 Task: Look for space in Cerdanyola del Vallès, Spain from 22nd June, 2023 to 30th June, 2023 for 2 adults in price range Rs.7000 to Rs.15000. Place can be entire place with 1  bedroom having 1 bed and 1 bathroom. Property type can be house, flat, guest house, hotel. Booking option can be shelf check-in. Required host language is English.
Action: Mouse moved to (286, 151)
Screenshot: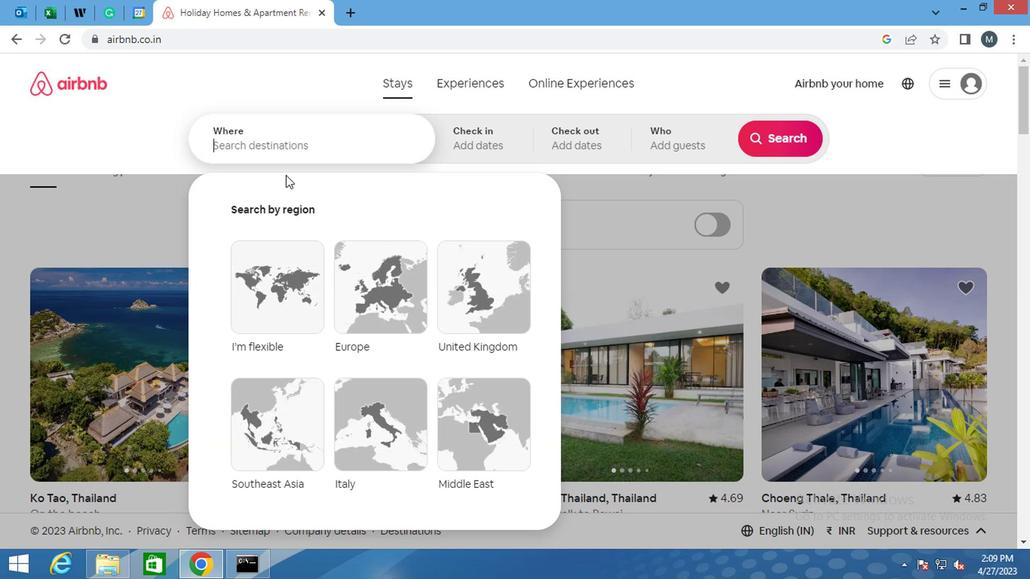 
Action: Mouse pressed left at (286, 151)
Screenshot: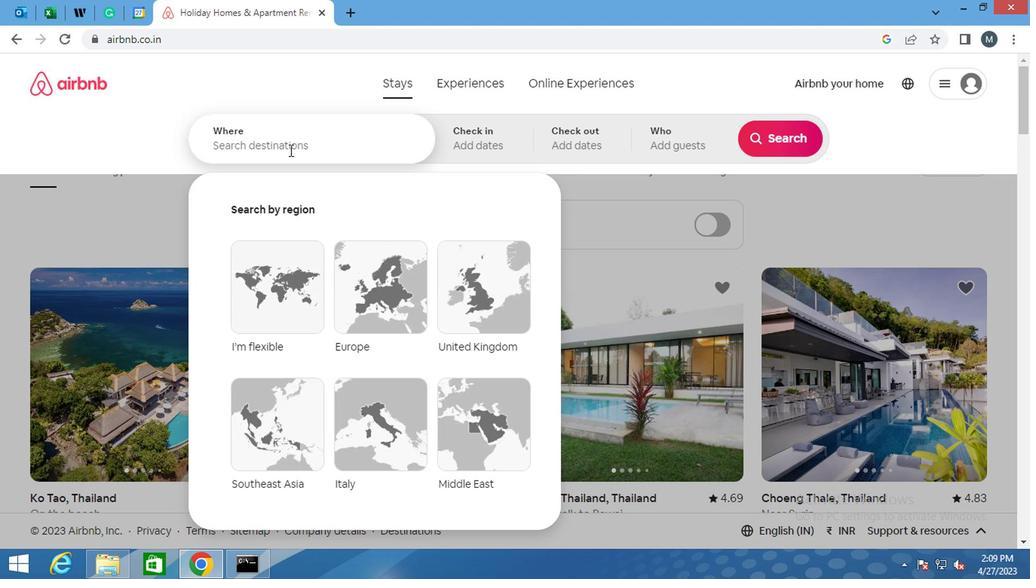
Action: Mouse moved to (286, 151)
Screenshot: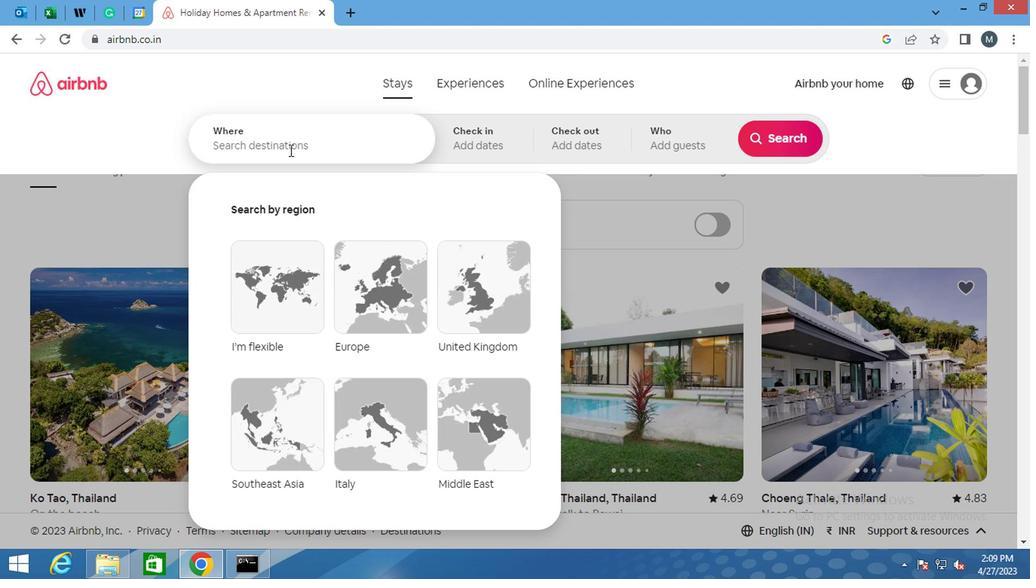 
Action: Key pressed <Key.shift>CARS<Key.backspace>DANYOLA,<Key.space><Key.shift><Key.backspace><Key.backspace><Key.space>DEL
Screenshot: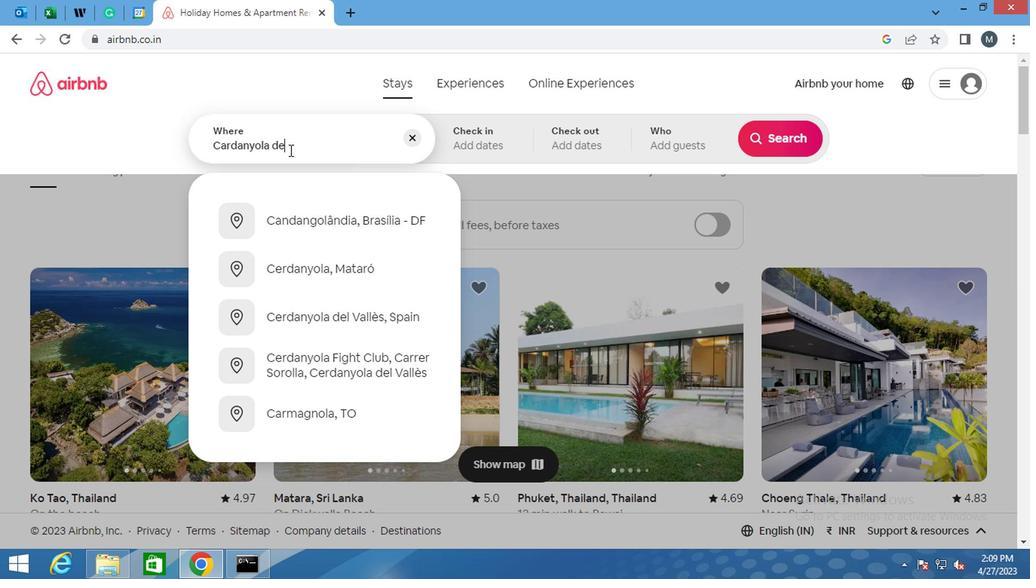 
Action: Mouse moved to (324, 224)
Screenshot: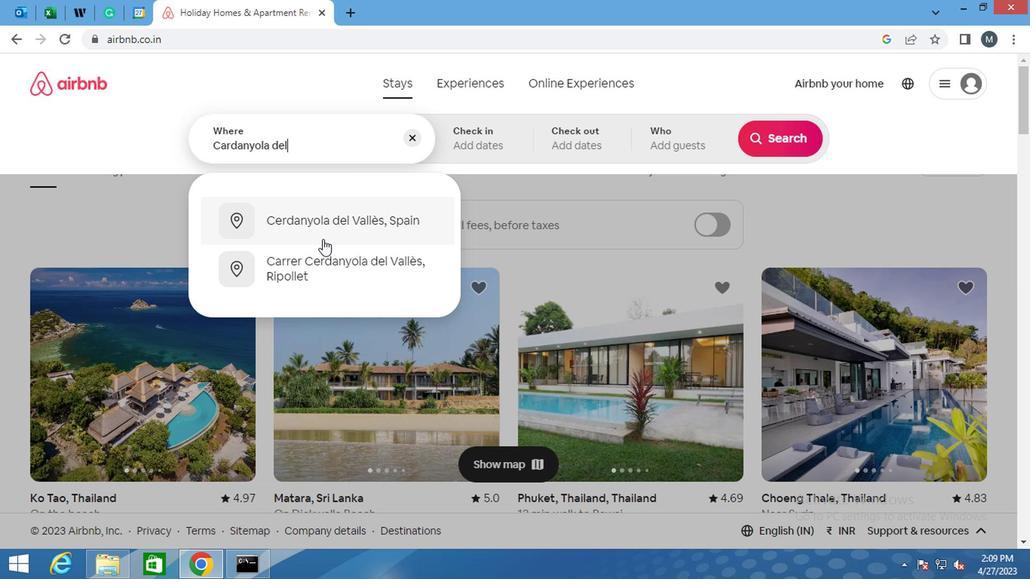 
Action: Mouse pressed left at (324, 224)
Screenshot: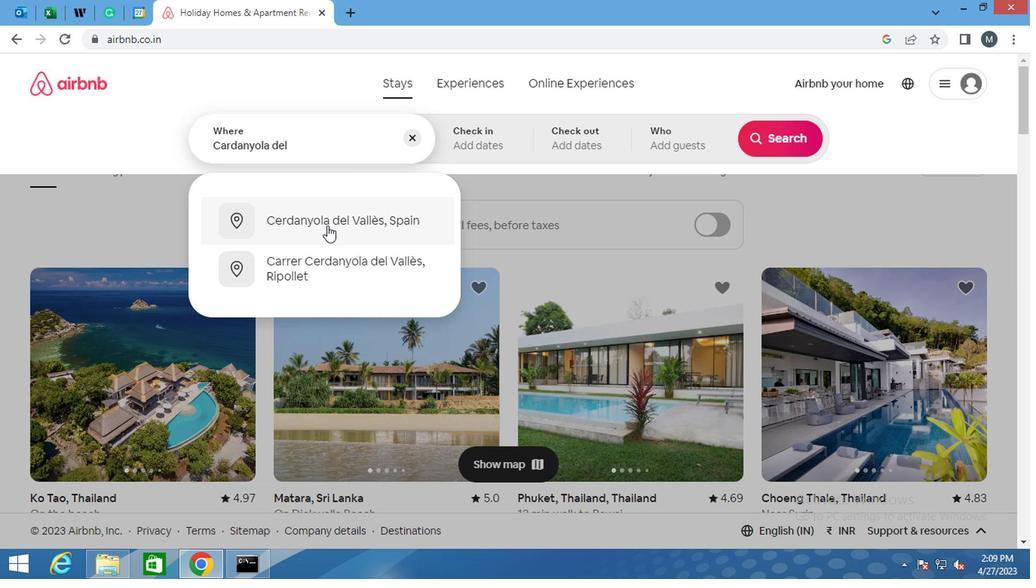 
Action: Mouse moved to (761, 264)
Screenshot: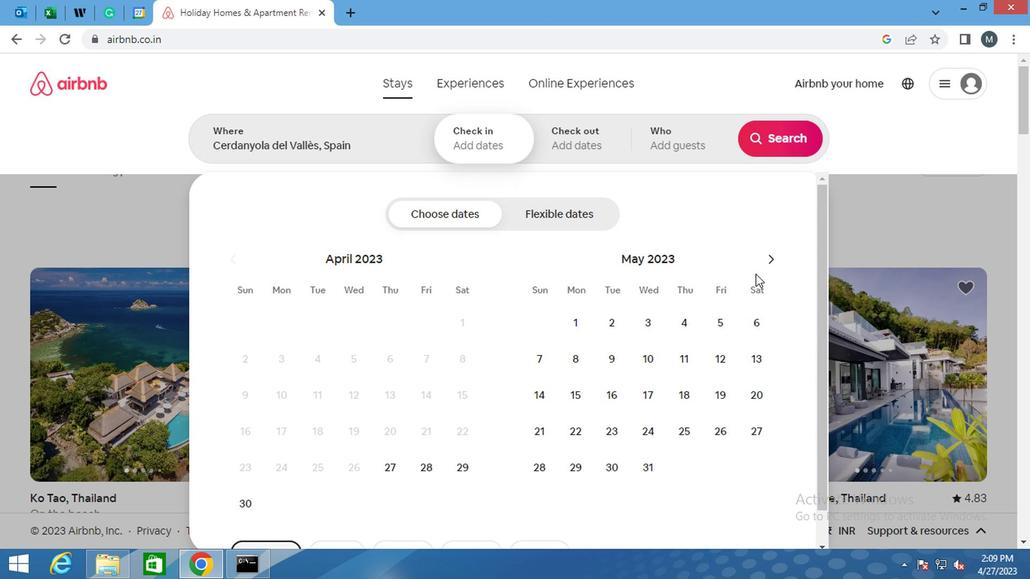 
Action: Mouse pressed left at (761, 264)
Screenshot: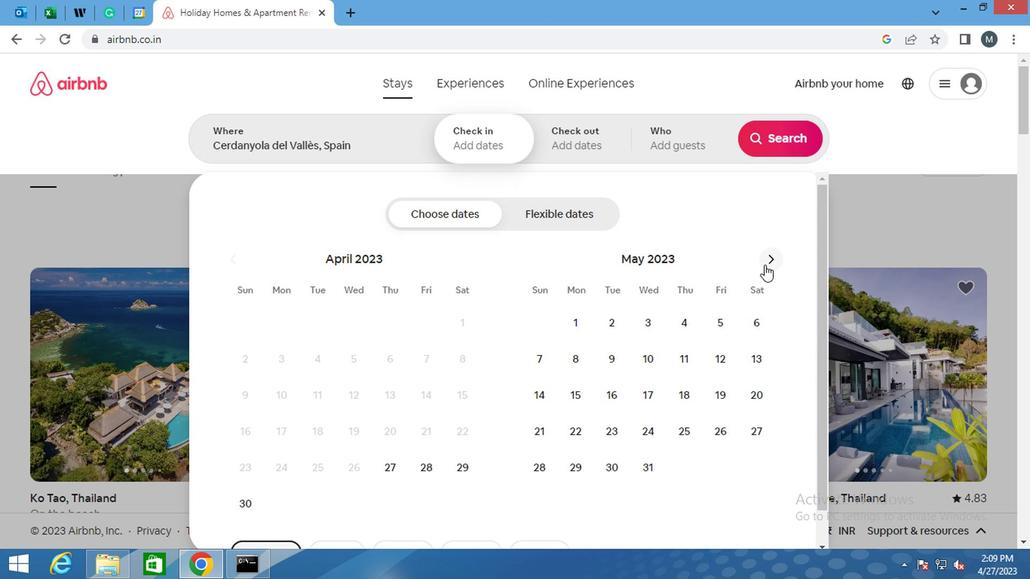 
Action: Mouse pressed left at (761, 264)
Screenshot: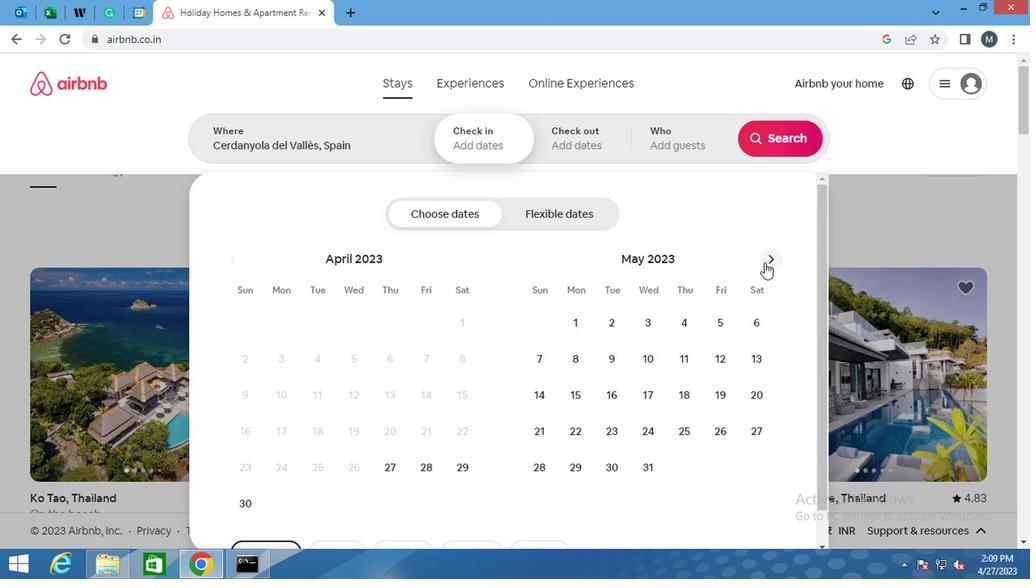 
Action: Mouse pressed right at (761, 264)
Screenshot: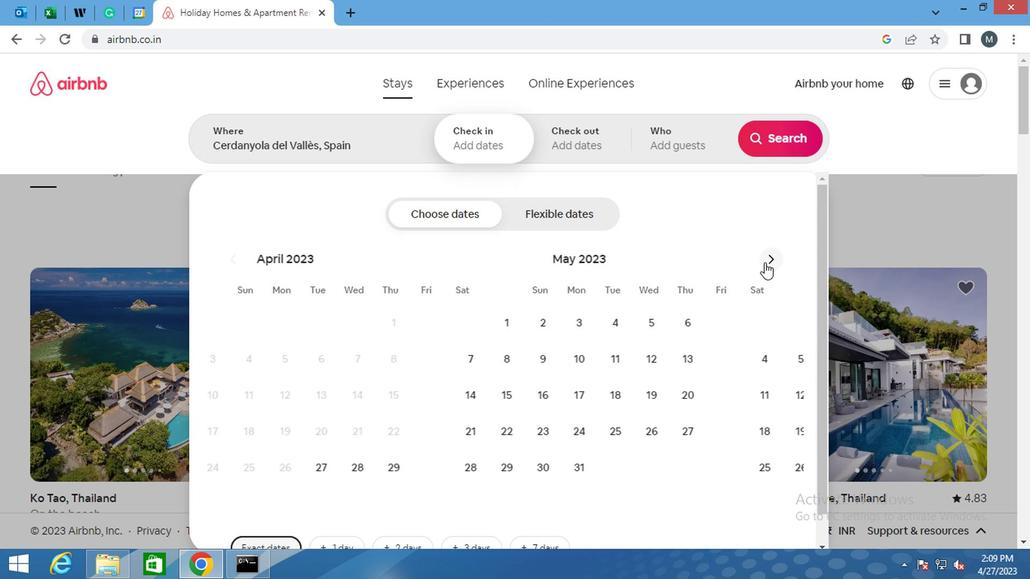 
Action: Mouse moved to (673, 428)
Screenshot: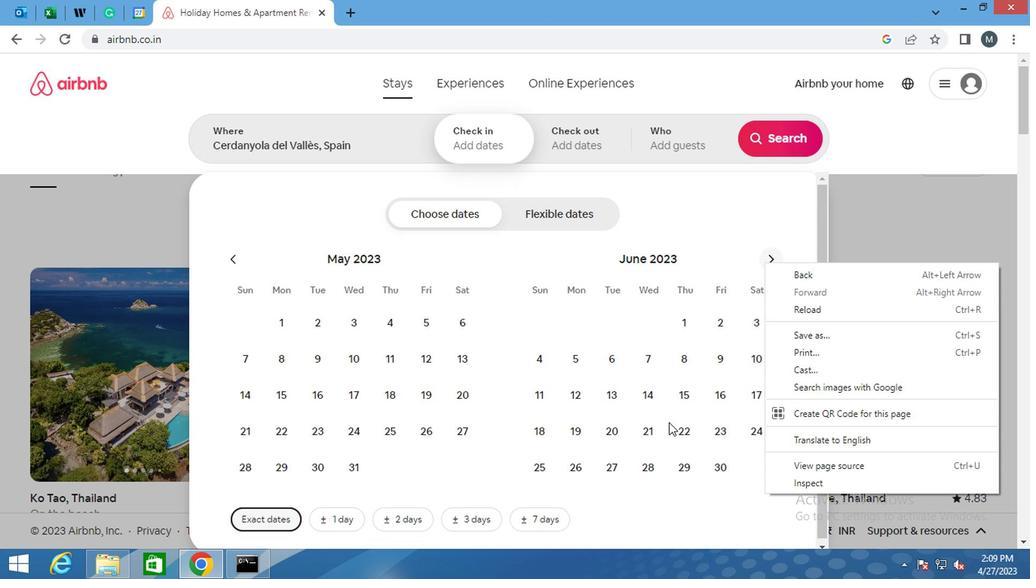 
Action: Mouse pressed left at (673, 428)
Screenshot: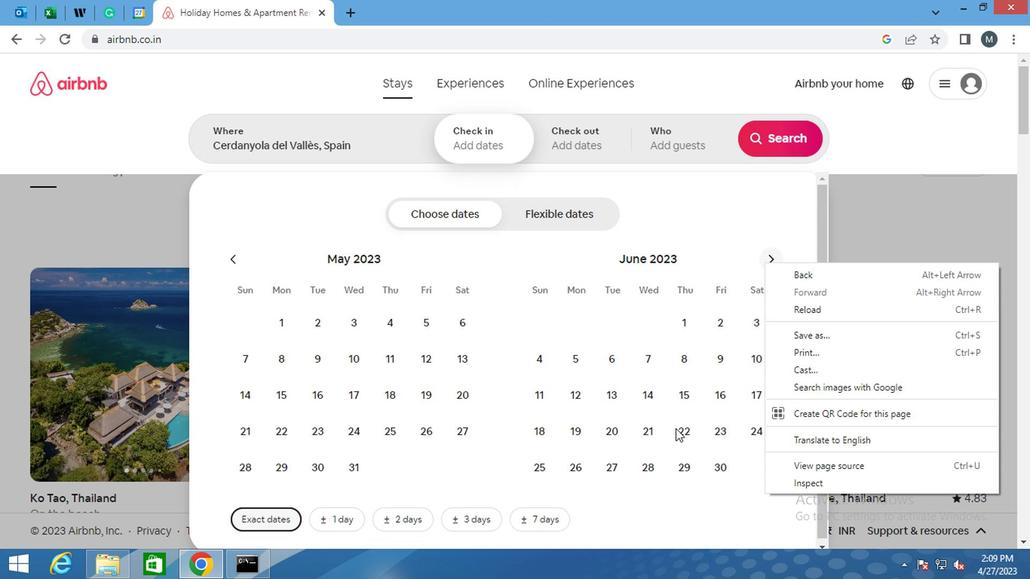 
Action: Mouse moved to (711, 466)
Screenshot: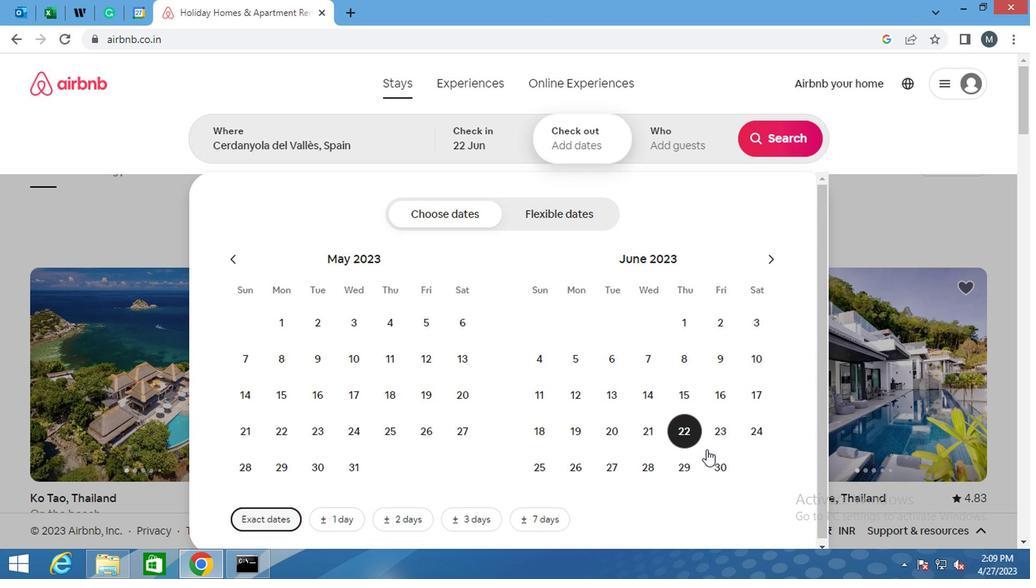 
Action: Mouse pressed left at (711, 466)
Screenshot: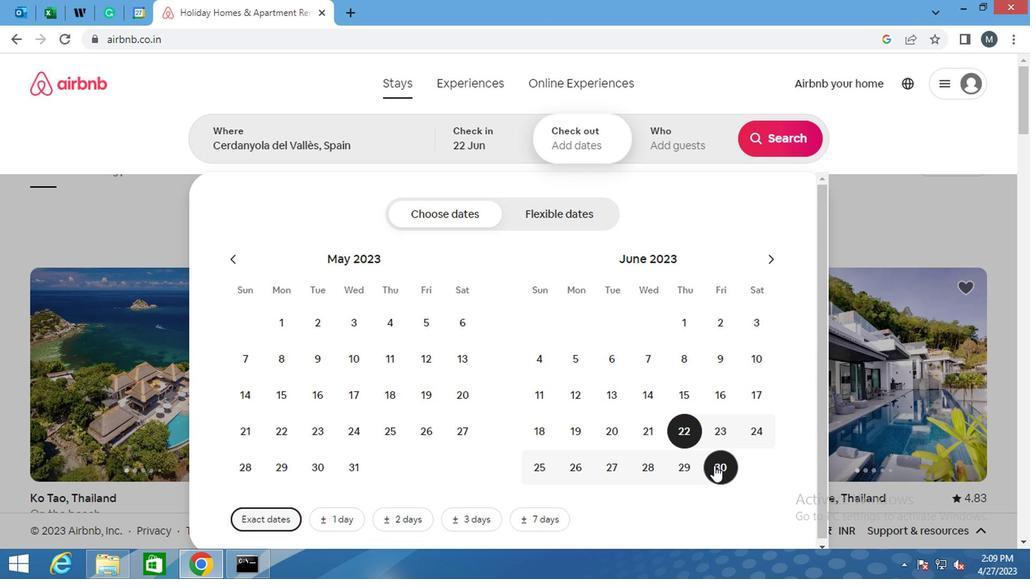 
Action: Mouse moved to (678, 154)
Screenshot: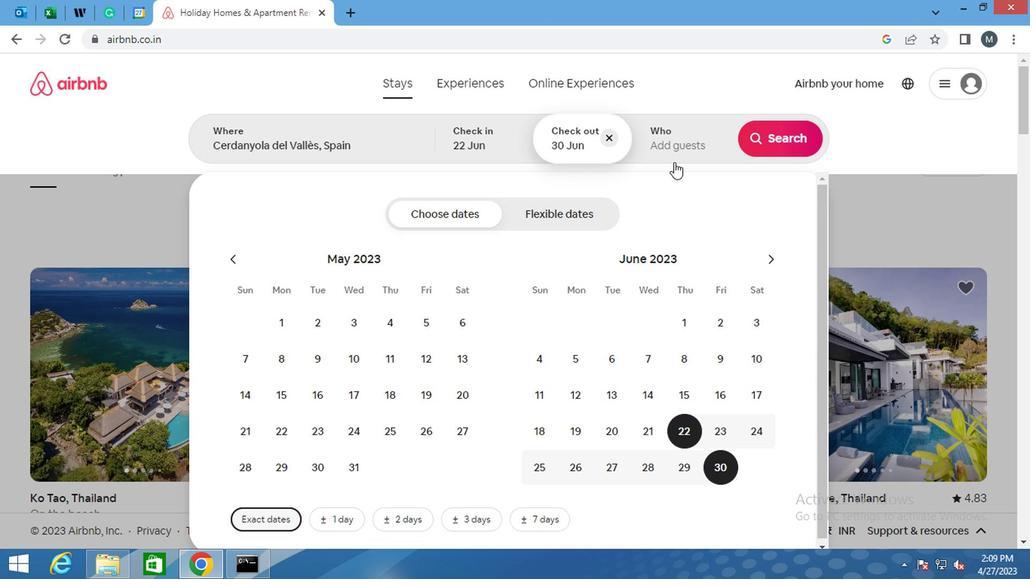 
Action: Mouse pressed left at (678, 154)
Screenshot: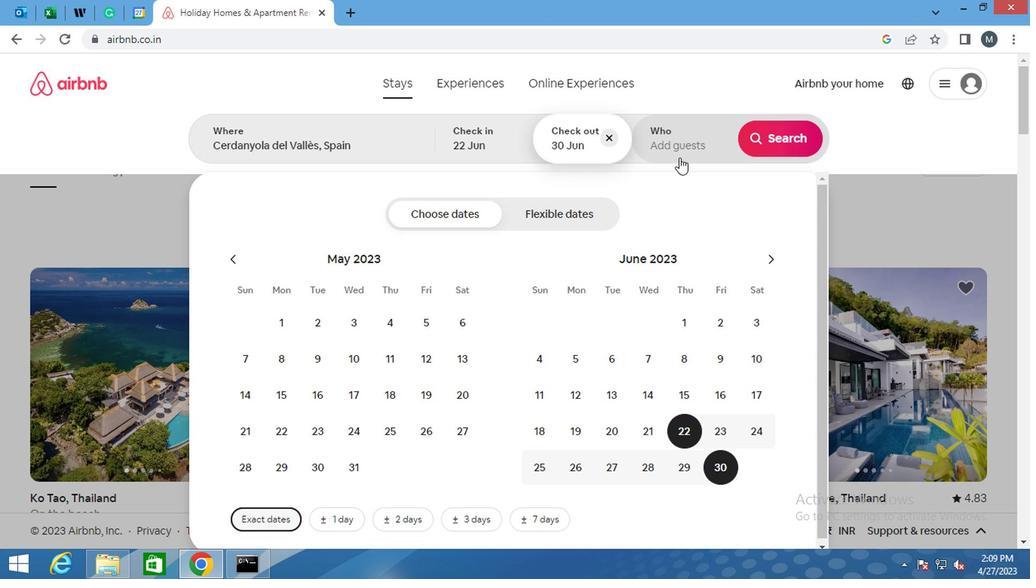 
Action: Mouse moved to (778, 220)
Screenshot: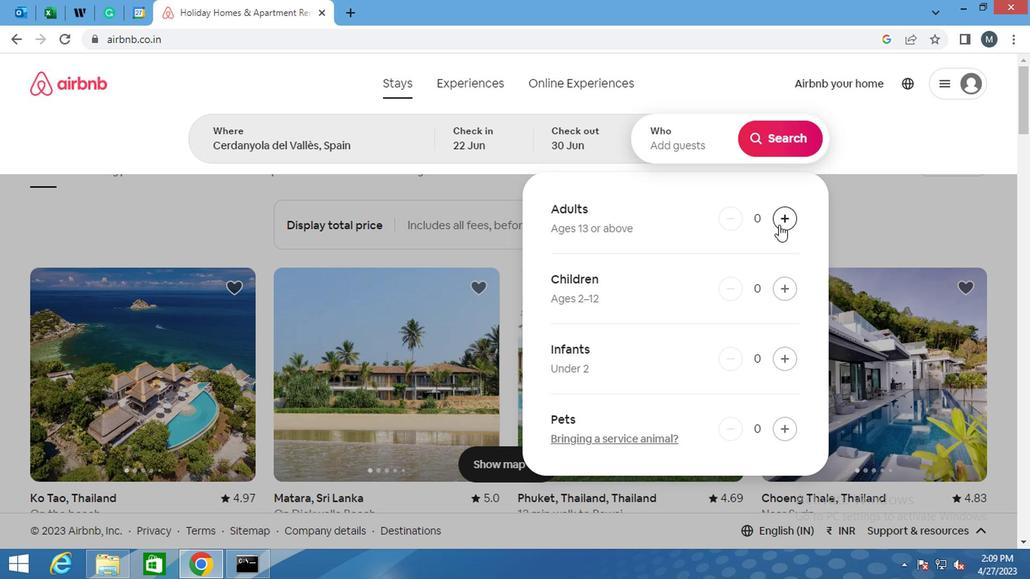 
Action: Mouse pressed left at (778, 220)
Screenshot: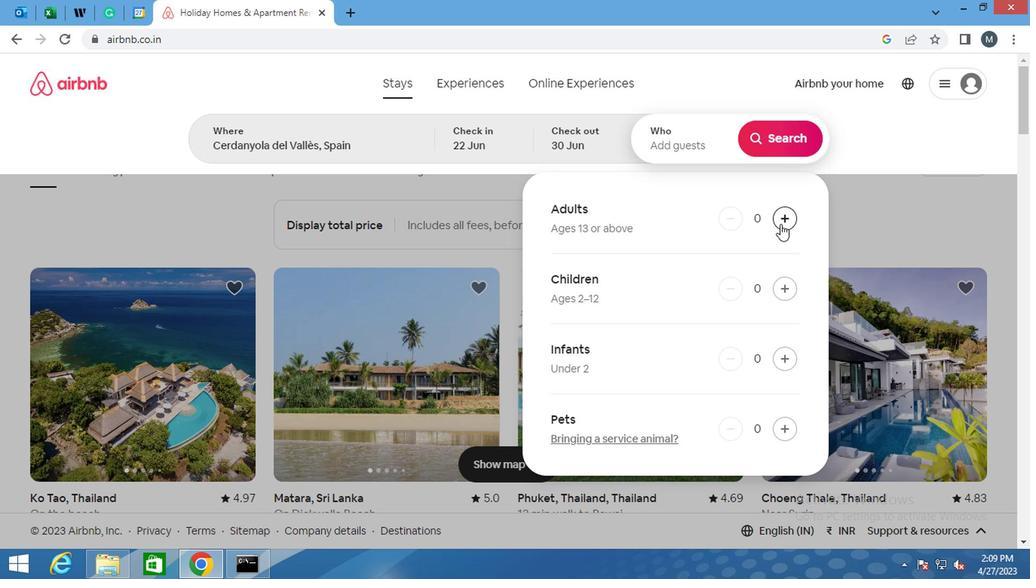 
Action: Mouse moved to (780, 220)
Screenshot: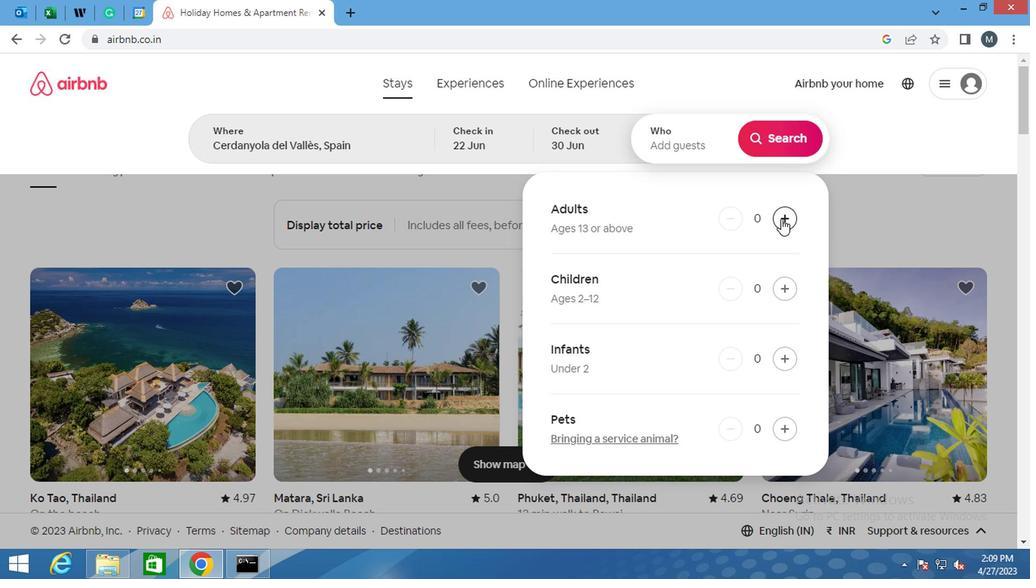
Action: Mouse pressed left at (780, 220)
Screenshot: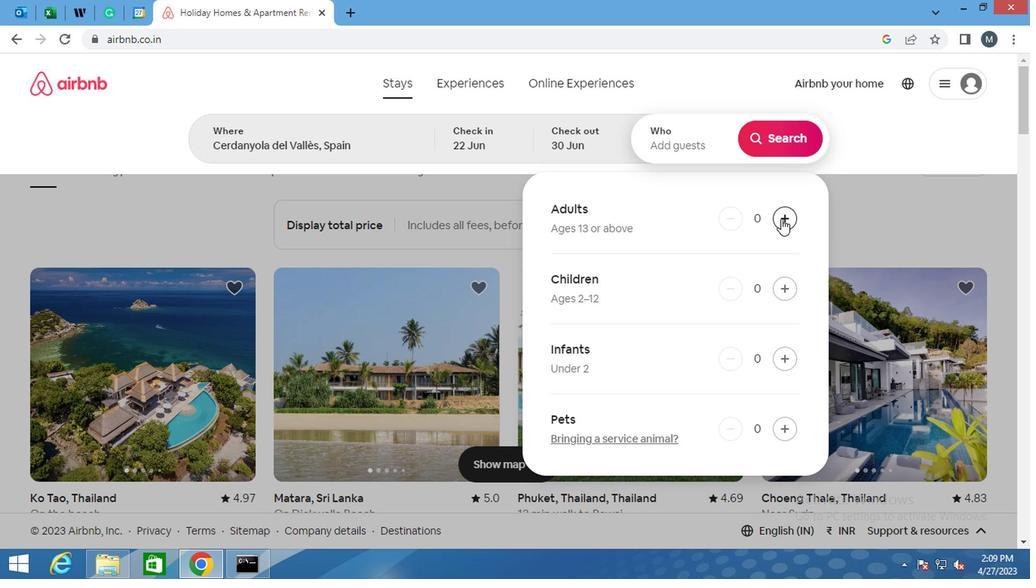 
Action: Mouse moved to (777, 148)
Screenshot: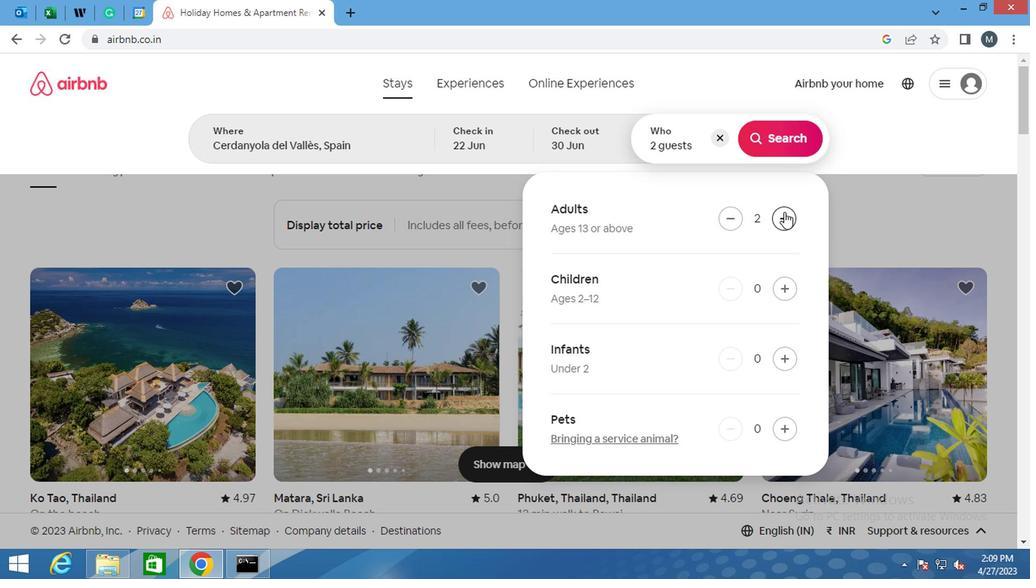 
Action: Mouse pressed left at (777, 148)
Screenshot: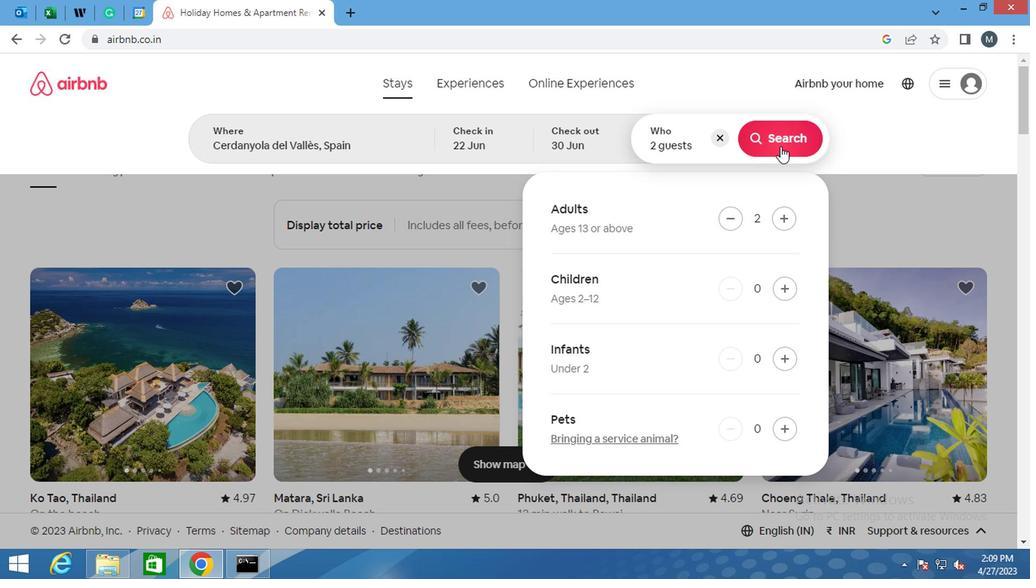 
Action: Mouse moved to (951, 148)
Screenshot: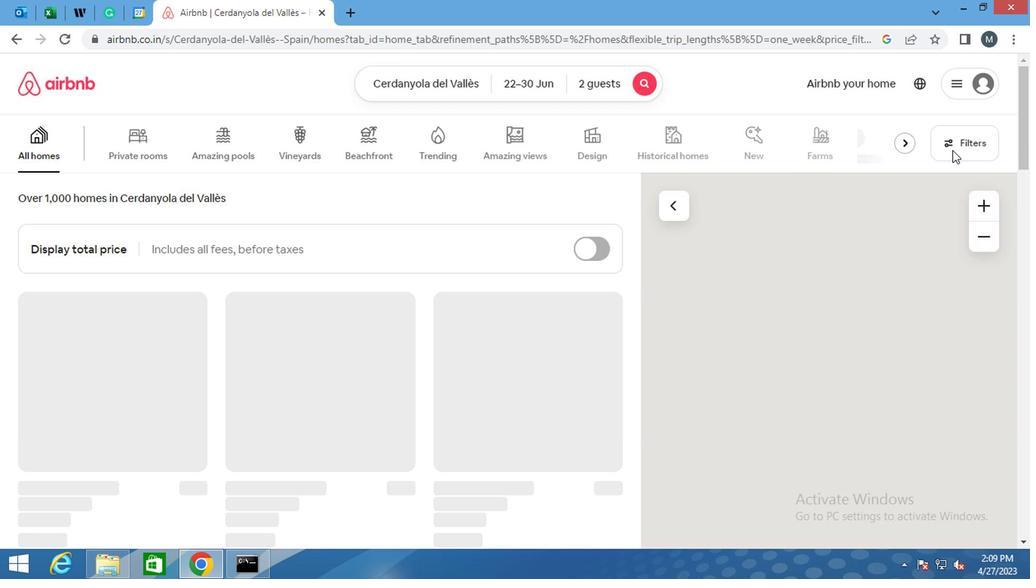 
Action: Mouse pressed left at (951, 148)
Screenshot: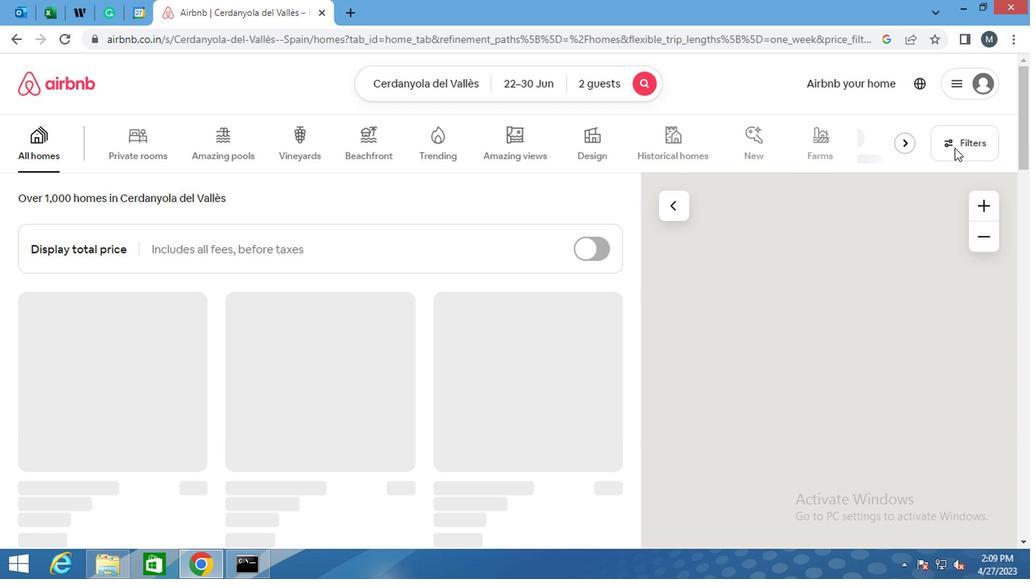 
Action: Mouse moved to (404, 345)
Screenshot: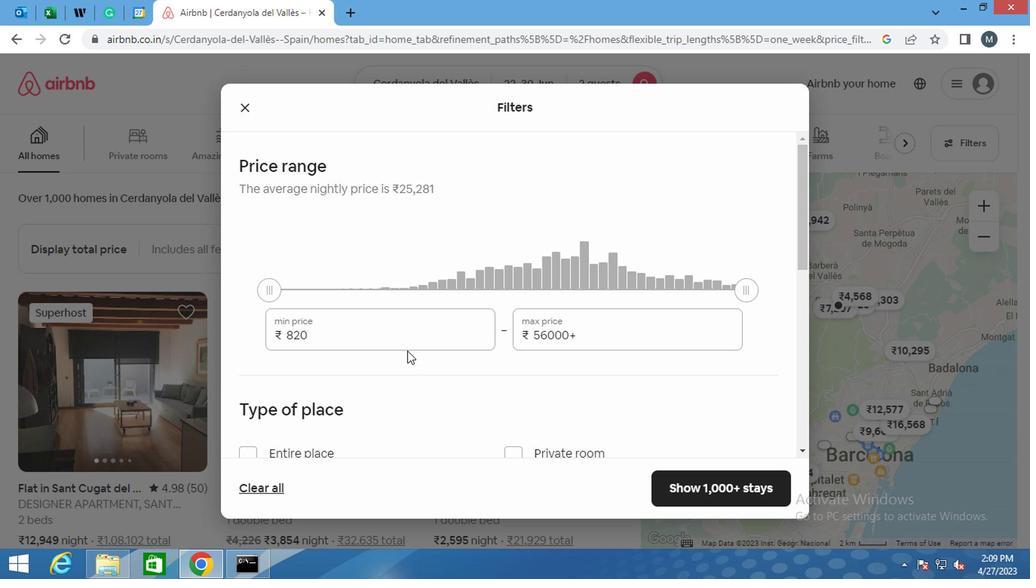 
Action: Mouse pressed left at (404, 345)
Screenshot: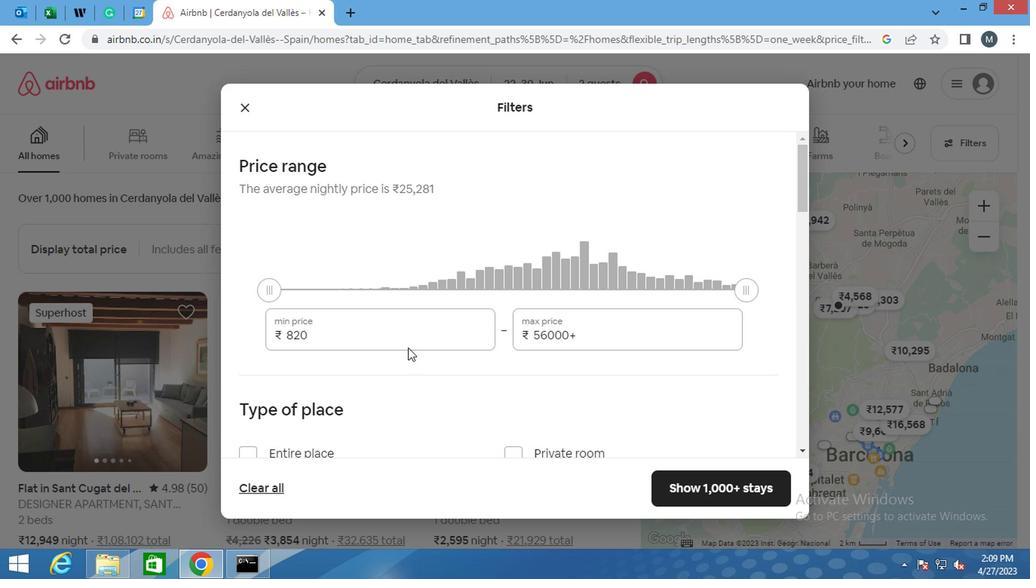 
Action: Key pressed <Key.backspace><Key.backspace><Key.backspace>7000
Screenshot: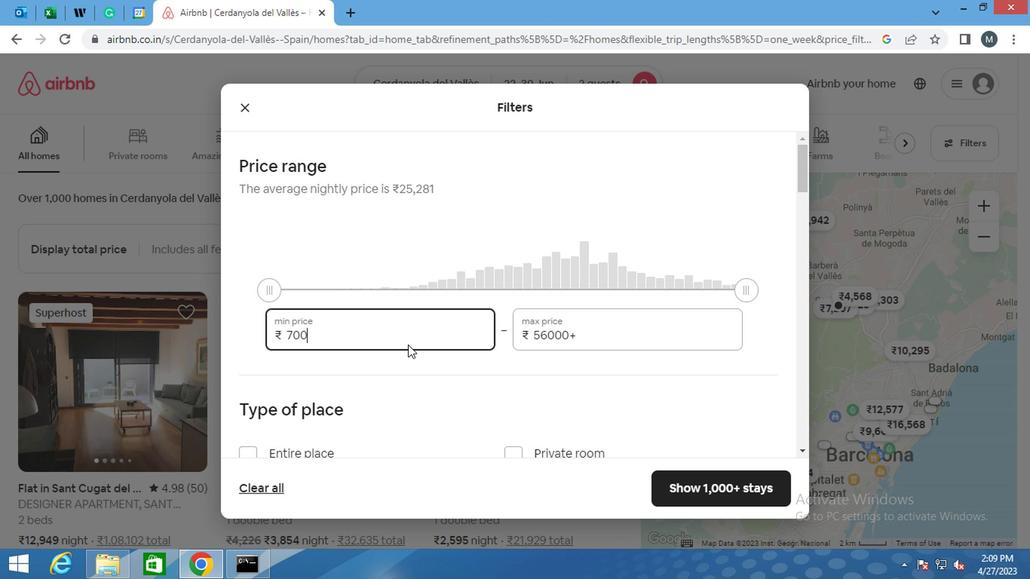 
Action: Mouse moved to (582, 332)
Screenshot: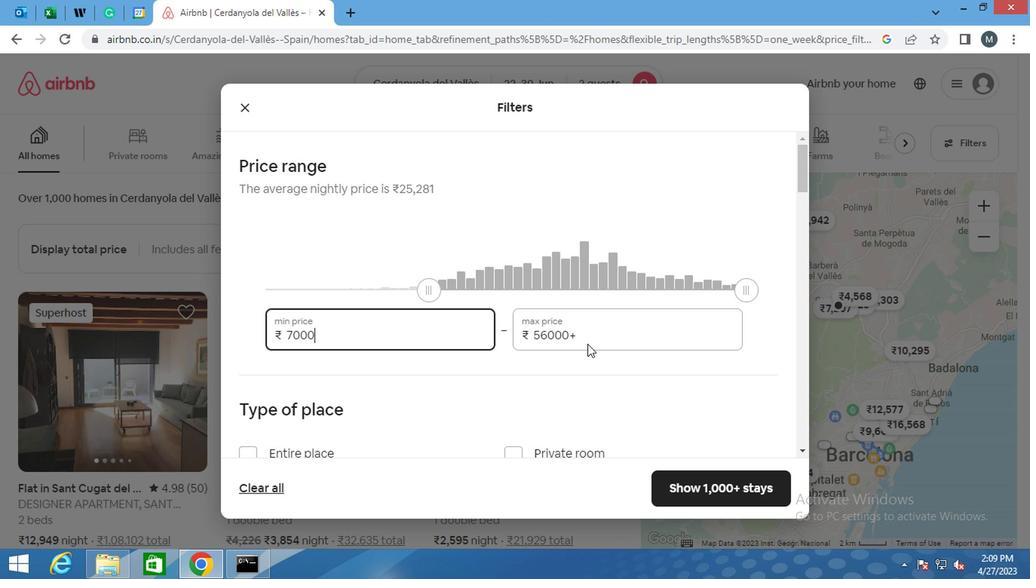 
Action: Mouse pressed left at (582, 332)
Screenshot: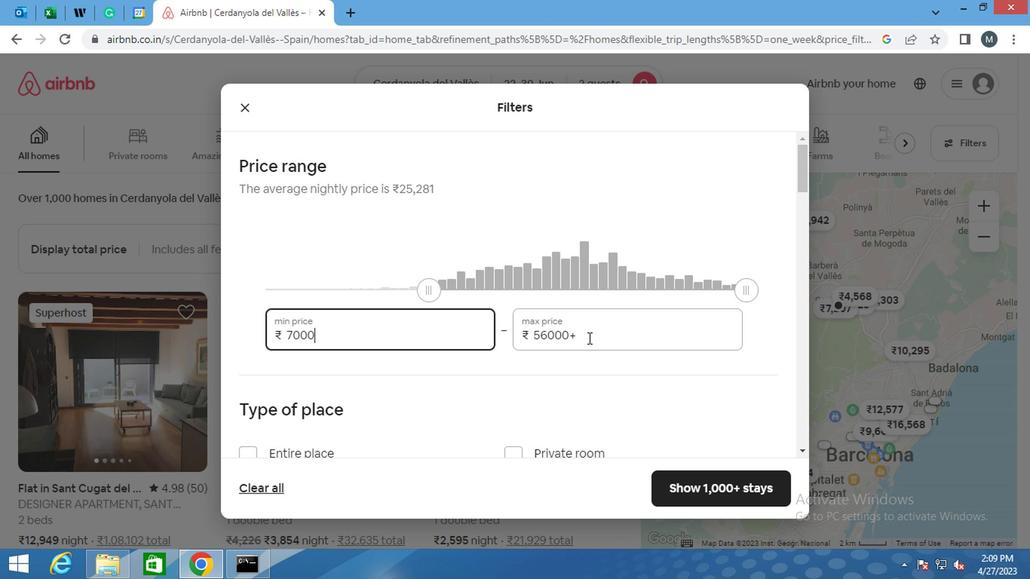 
Action: Key pressed <Key.backspace><Key.backspace><Key.backspace><Key.backspace><Key.backspace><Key.backspace><Key.backspace><Key.backspace><Key.backspace><Key.backspace><Key.backspace><Key.backspace><Key.backspace><Key.backspace><Key.backspace><Key.backspace><Key.backspace><Key.backspace>15000
Screenshot: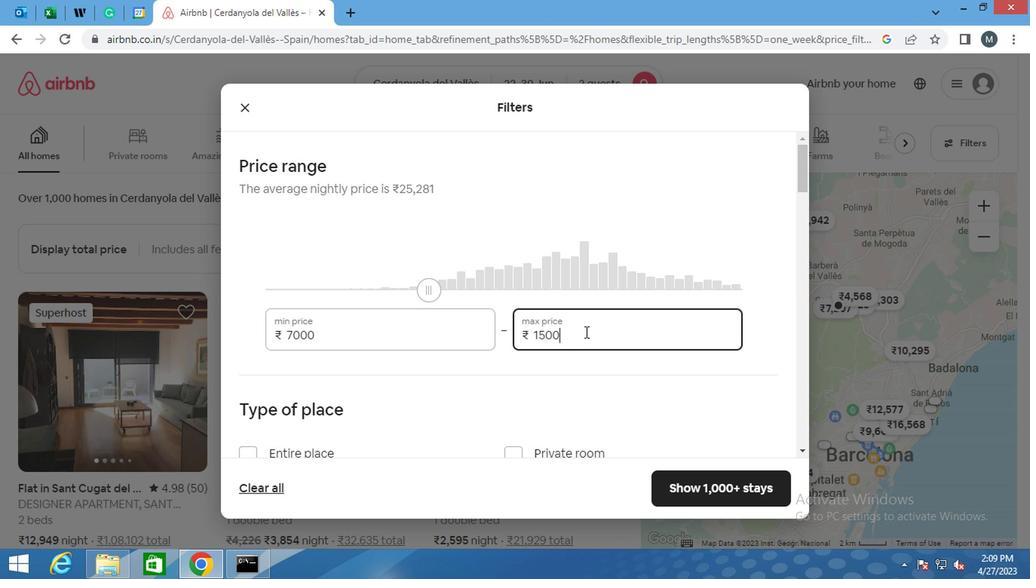 
Action: Mouse moved to (454, 326)
Screenshot: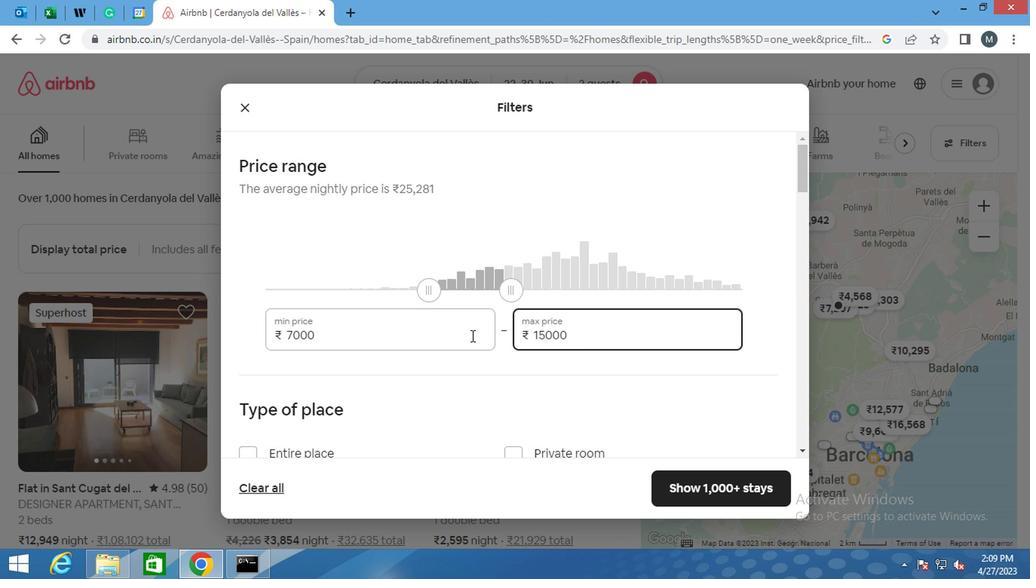 
Action: Mouse scrolled (454, 325) with delta (0, -1)
Screenshot: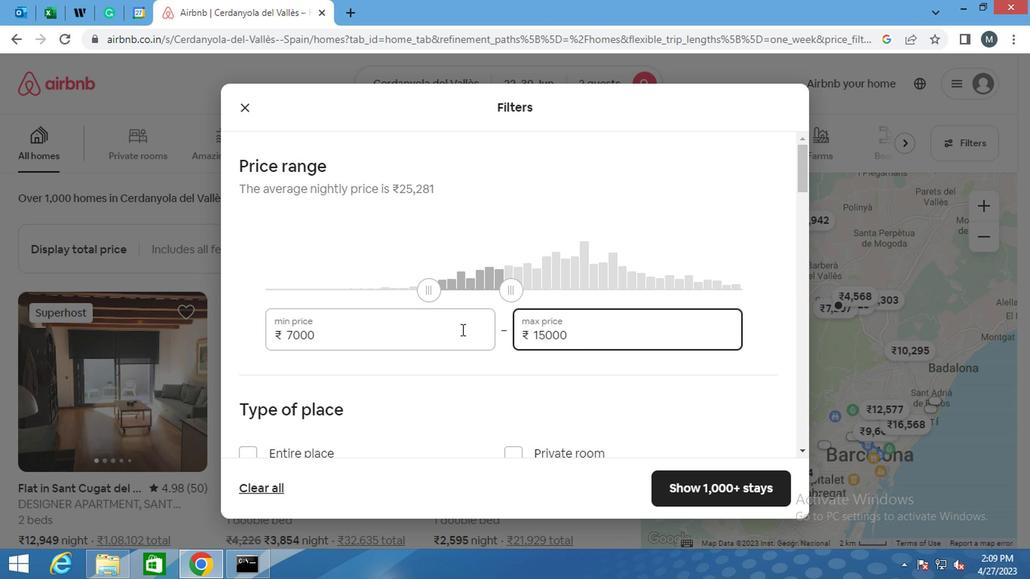 
Action: Mouse moved to (453, 325)
Screenshot: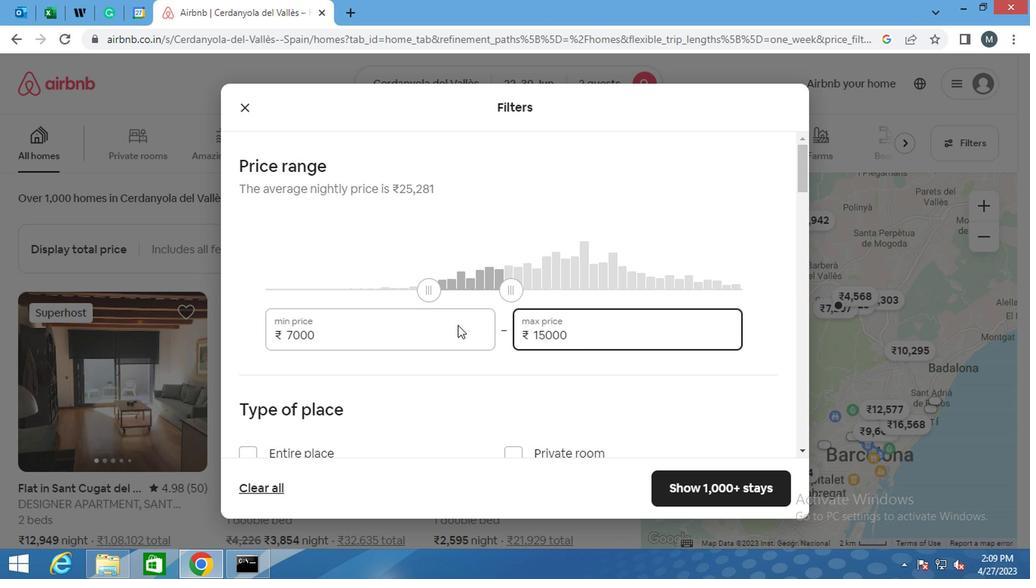 
Action: Mouse scrolled (453, 324) with delta (0, 0)
Screenshot: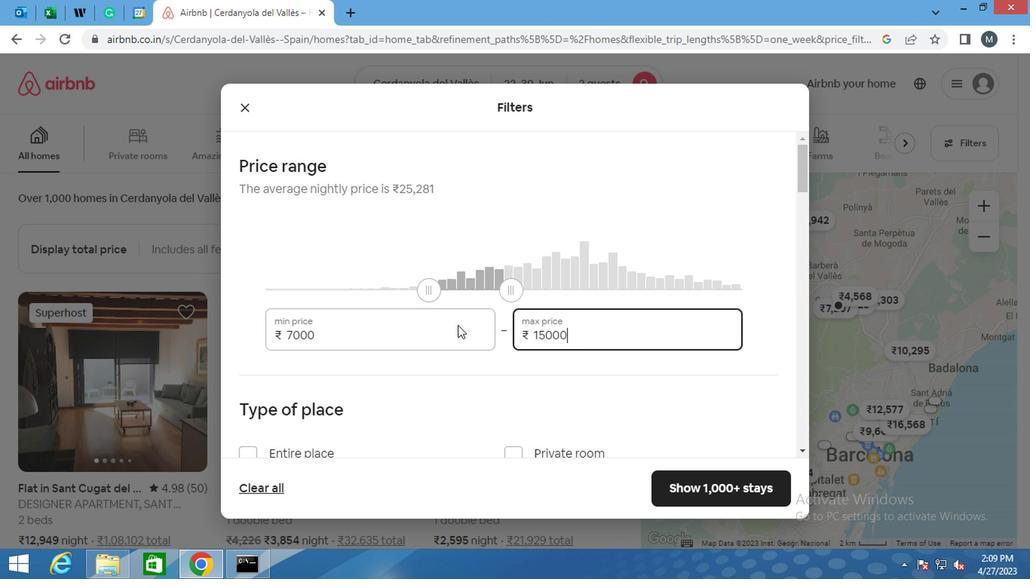 
Action: Mouse moved to (437, 323)
Screenshot: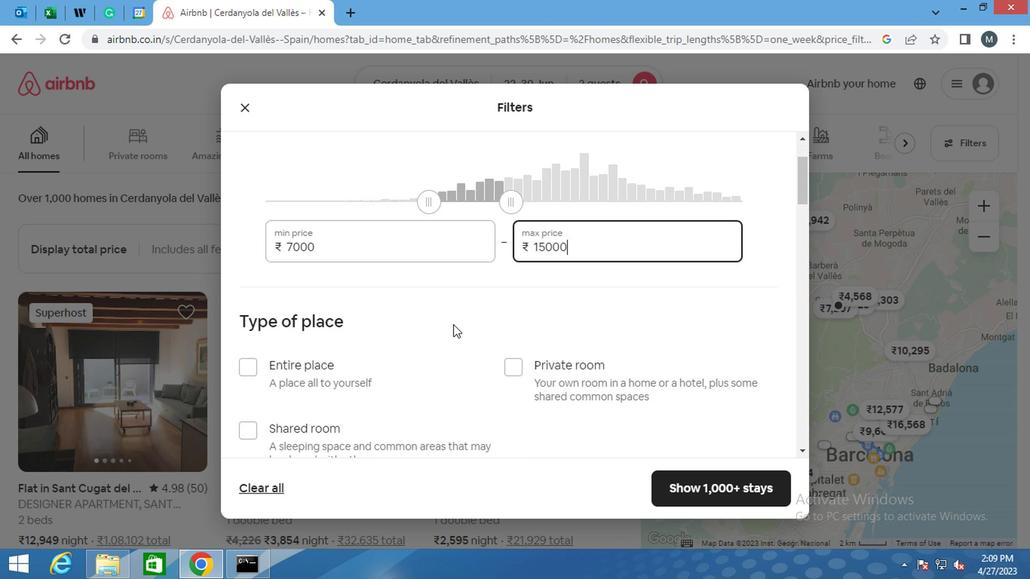 
Action: Mouse scrolled (437, 323) with delta (0, 0)
Screenshot: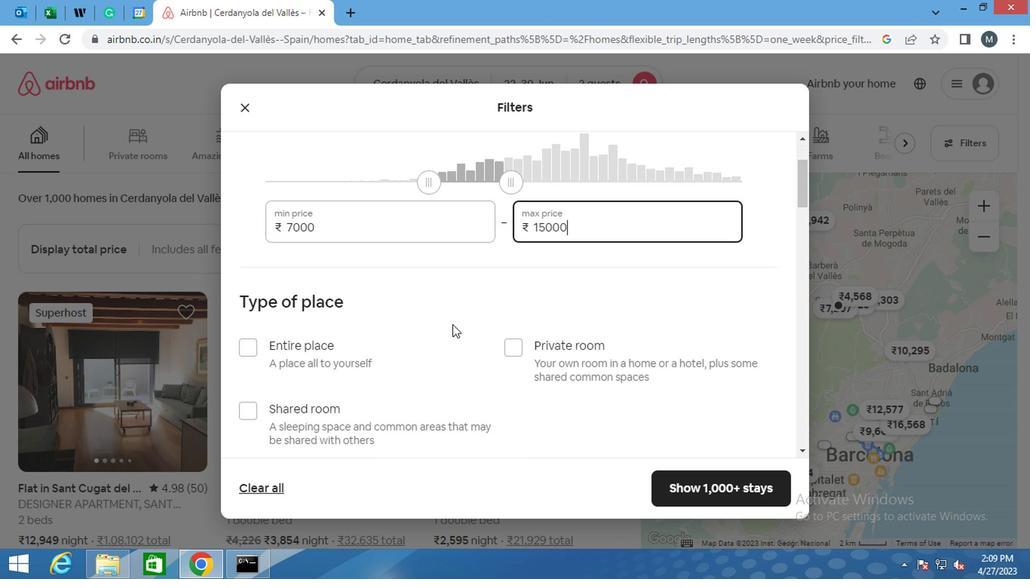 
Action: Mouse moved to (244, 219)
Screenshot: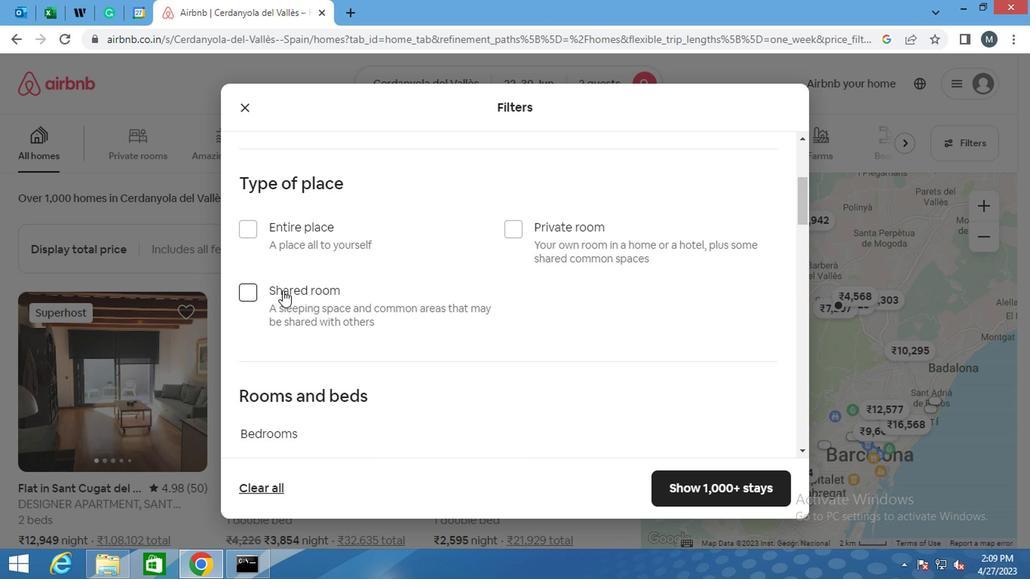 
Action: Mouse pressed left at (244, 219)
Screenshot: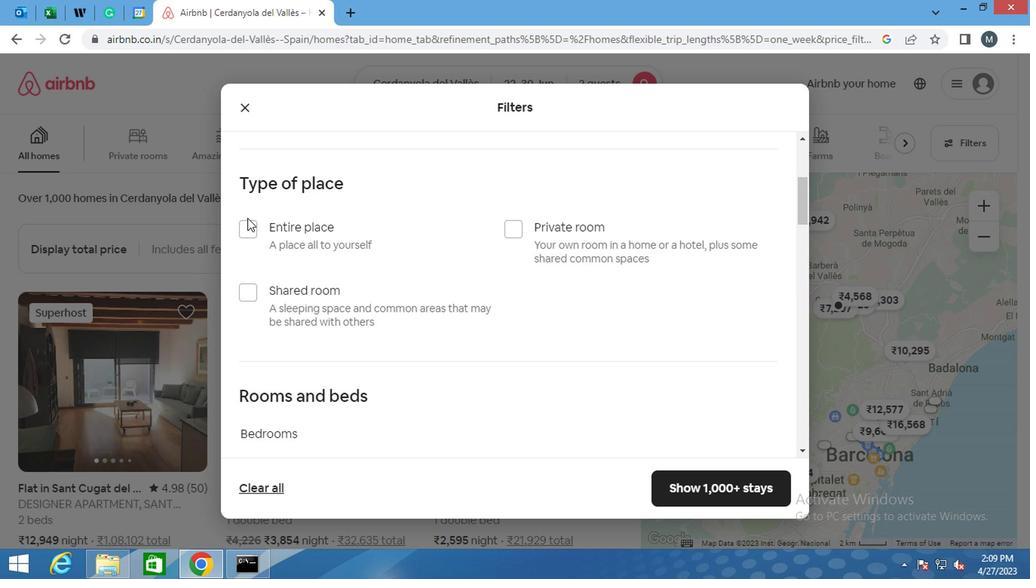 
Action: Mouse moved to (244, 225)
Screenshot: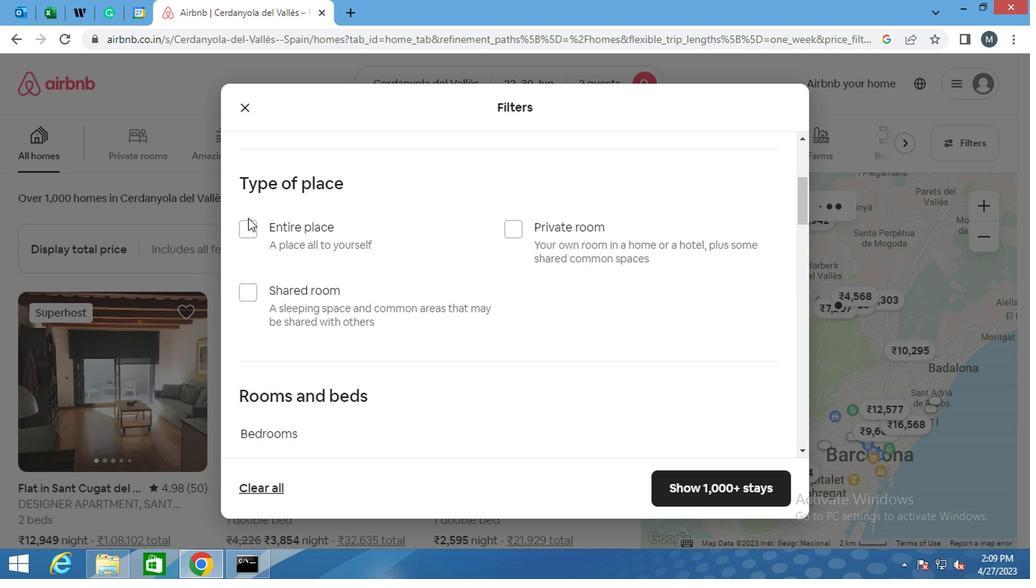 
Action: Mouse pressed left at (244, 225)
Screenshot: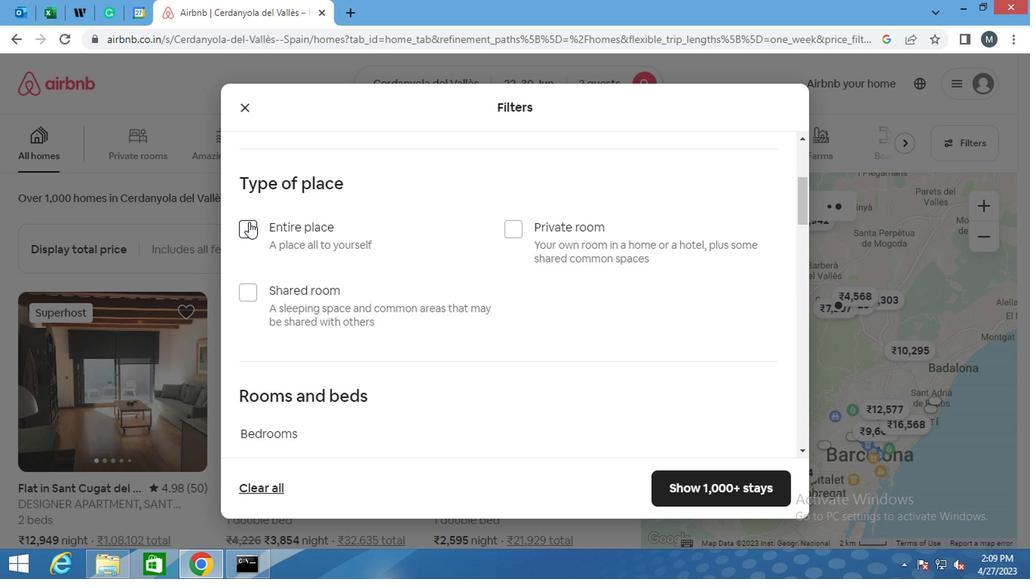 
Action: Mouse moved to (280, 219)
Screenshot: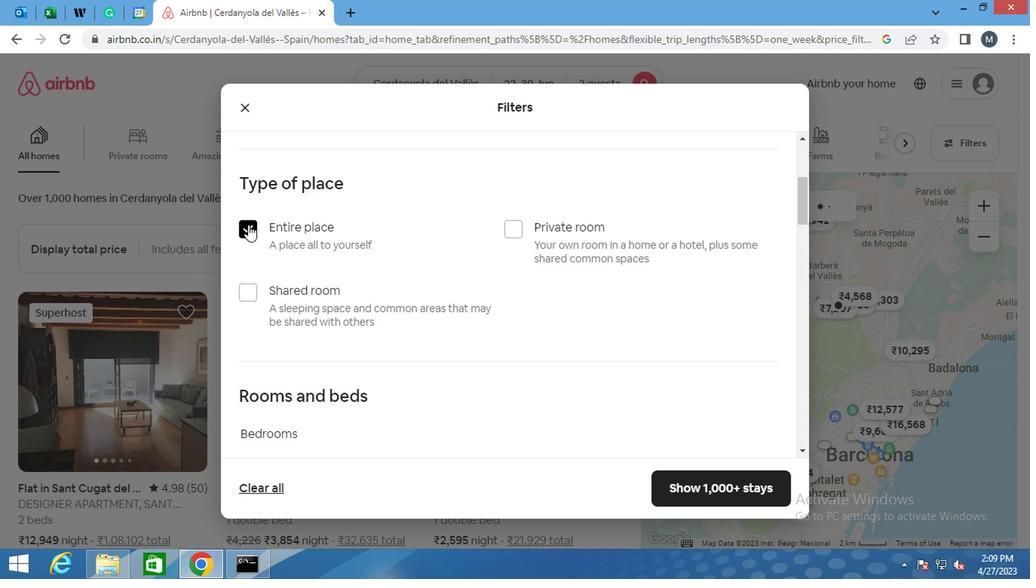 
Action: Mouse scrolled (280, 219) with delta (0, 0)
Screenshot: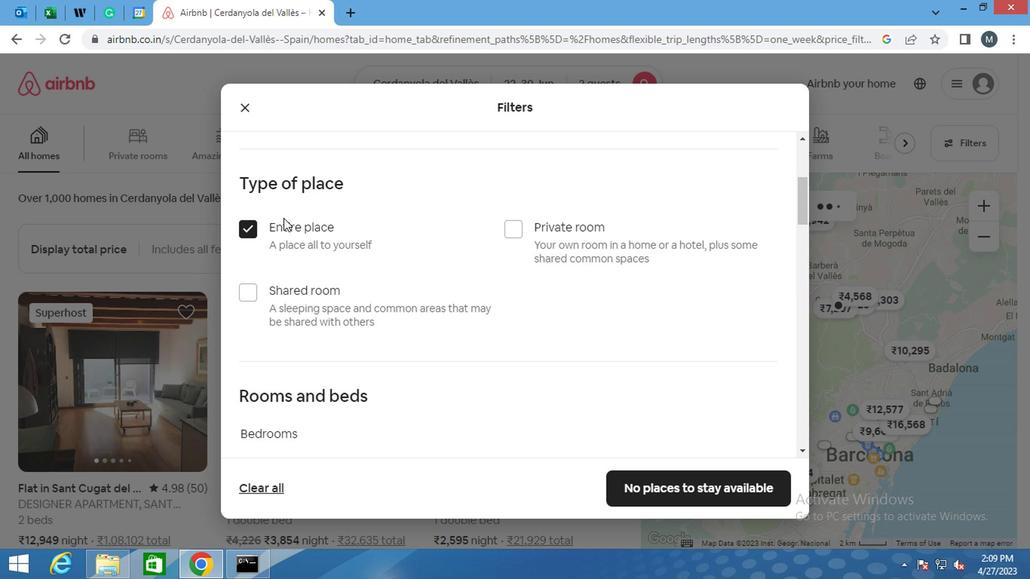 
Action: Mouse moved to (280, 219)
Screenshot: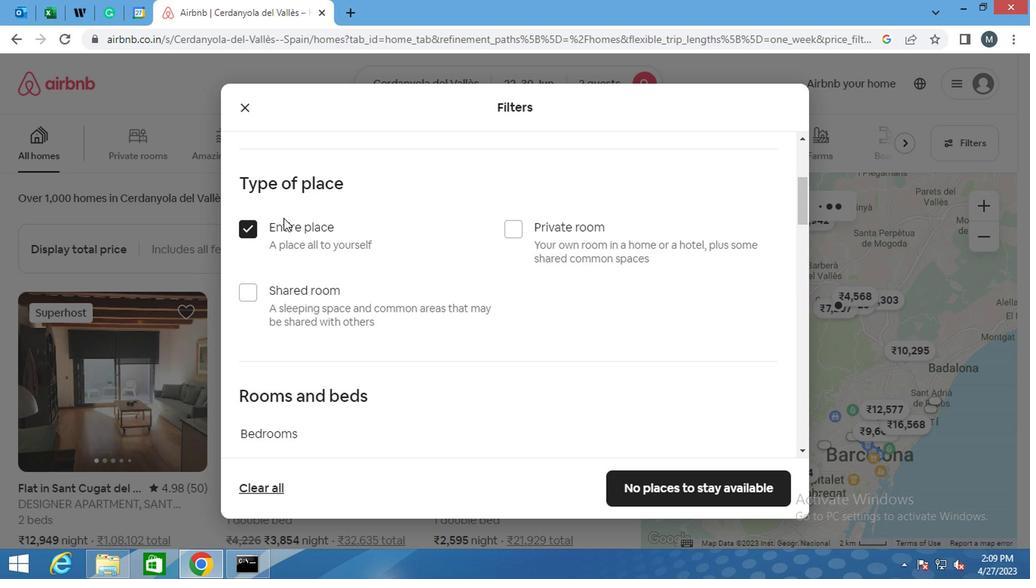 
Action: Mouse scrolled (280, 219) with delta (0, 0)
Screenshot: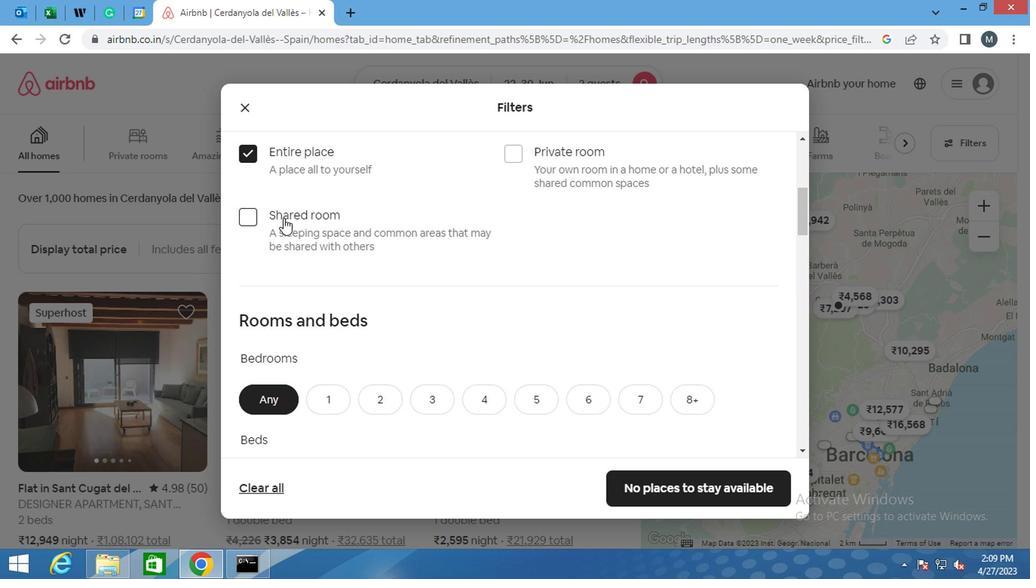 
Action: Mouse scrolled (280, 219) with delta (0, 0)
Screenshot: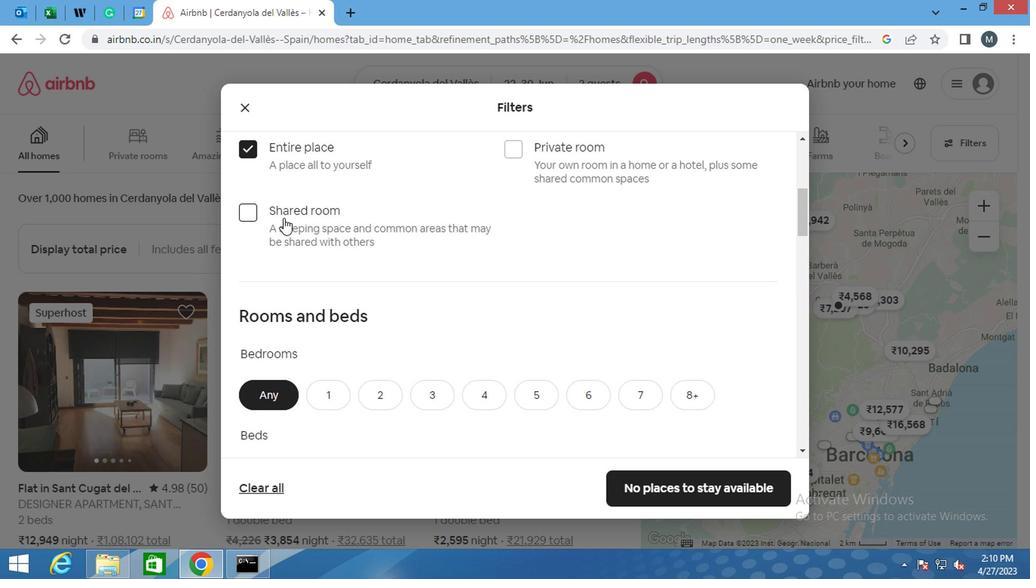 
Action: Mouse moved to (280, 220)
Screenshot: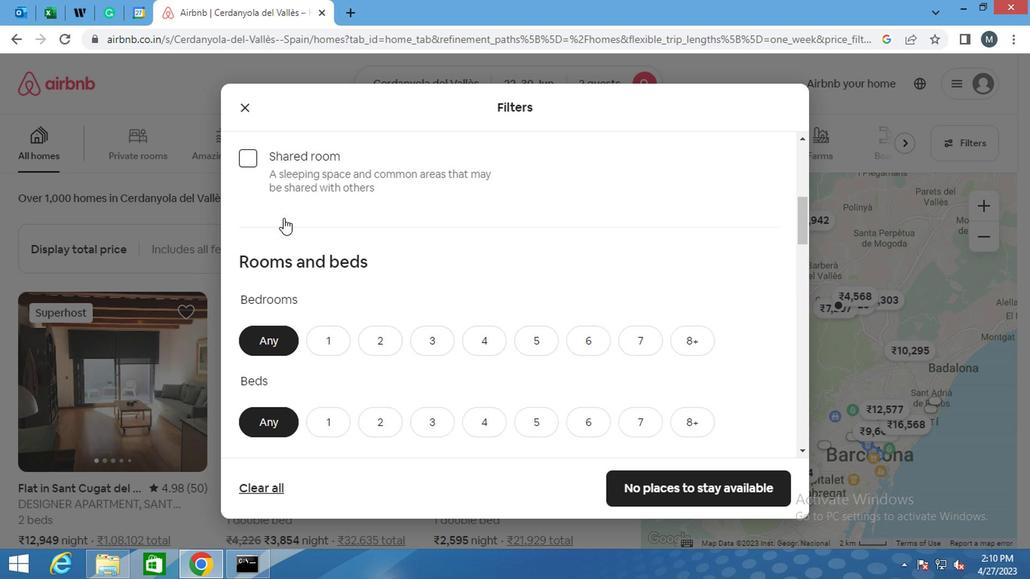 
Action: Mouse scrolled (280, 219) with delta (0, 0)
Screenshot: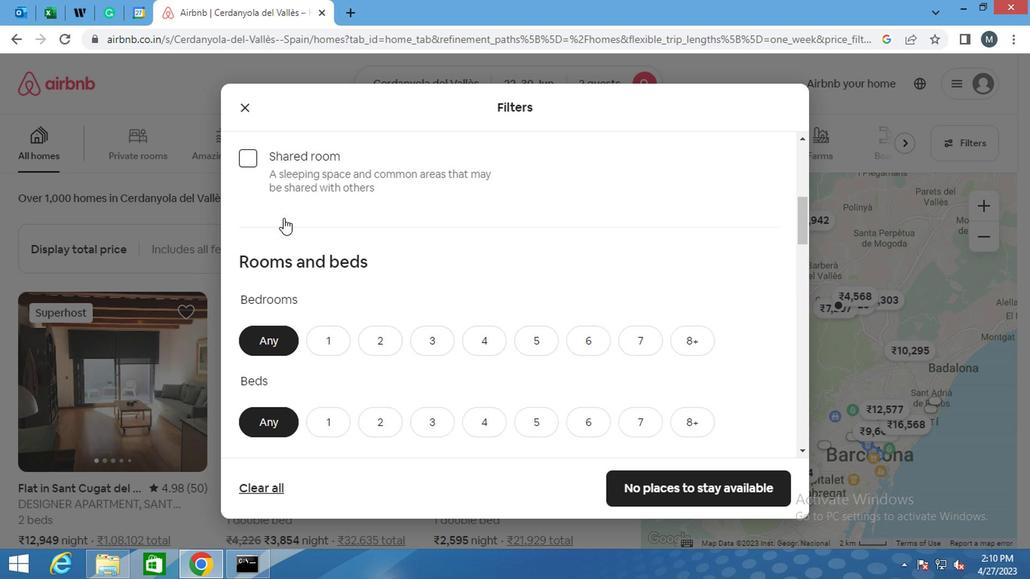 
Action: Mouse moved to (331, 176)
Screenshot: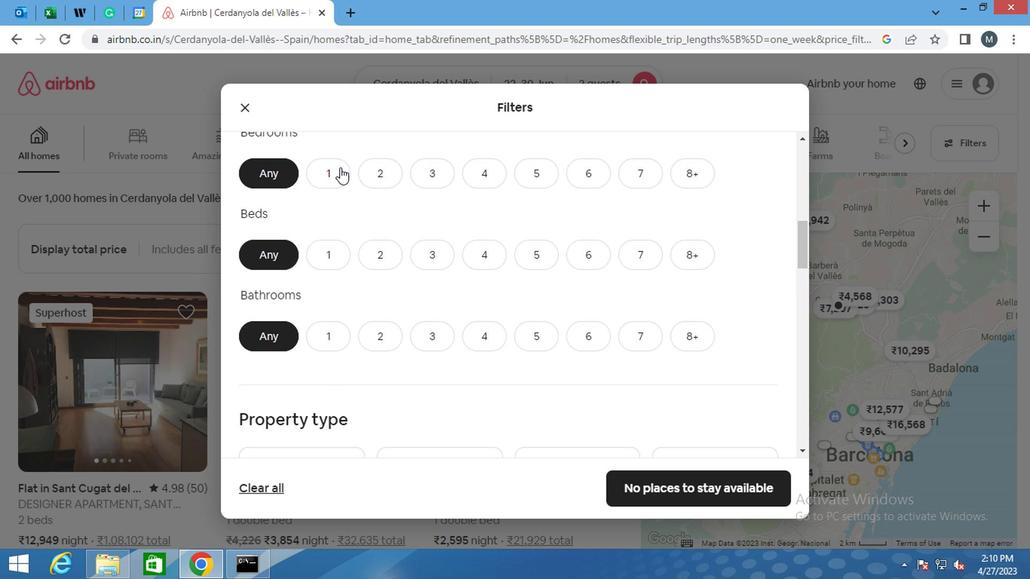 
Action: Mouse pressed left at (331, 176)
Screenshot: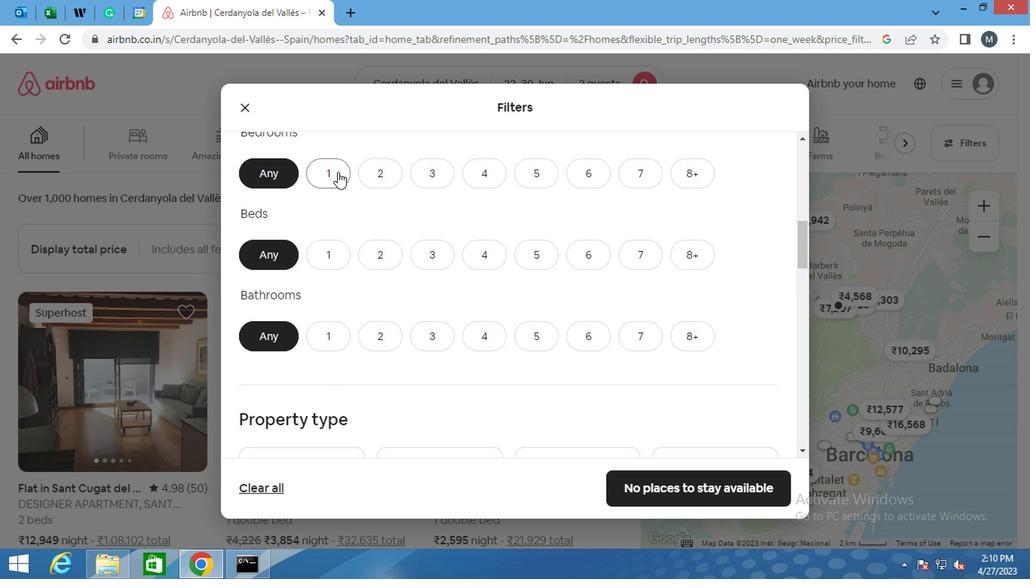 
Action: Mouse moved to (329, 266)
Screenshot: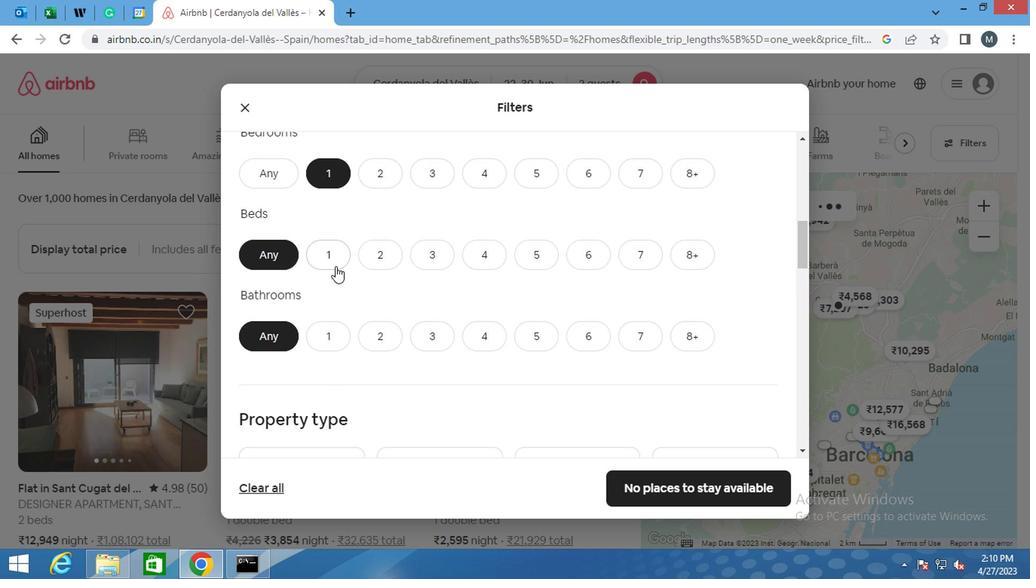 
Action: Mouse pressed left at (329, 266)
Screenshot: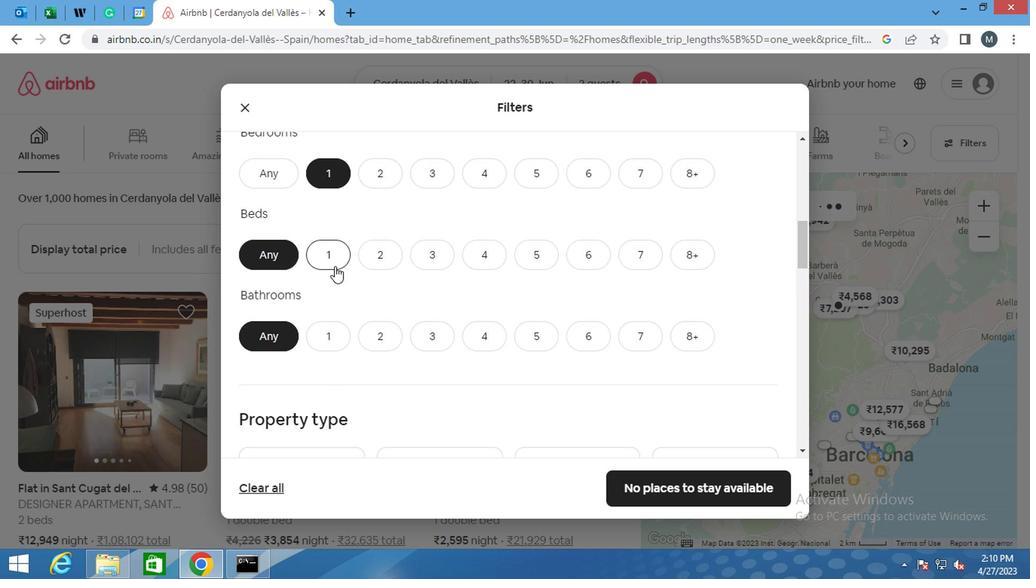 
Action: Mouse moved to (326, 349)
Screenshot: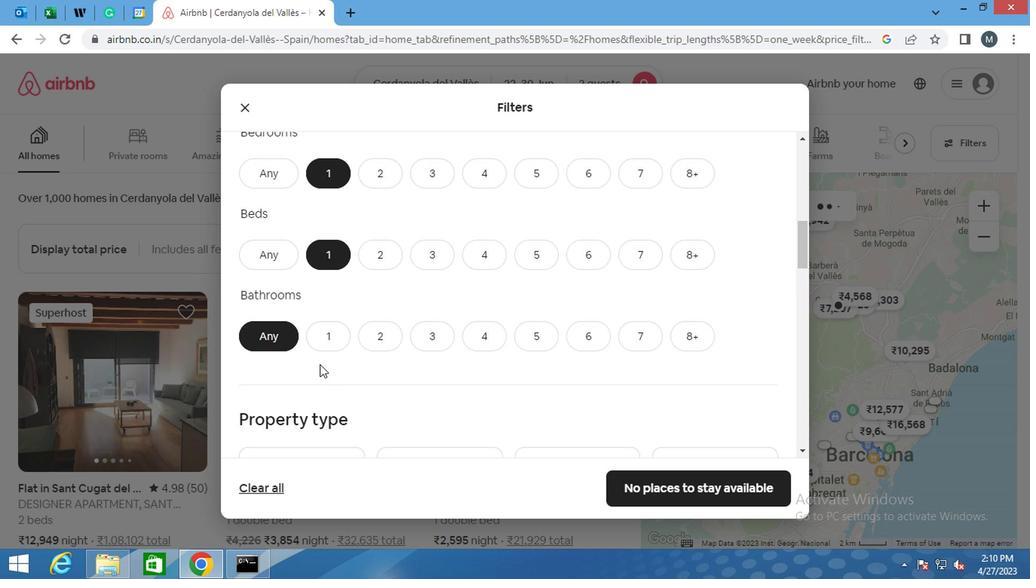 
Action: Mouse pressed left at (326, 349)
Screenshot: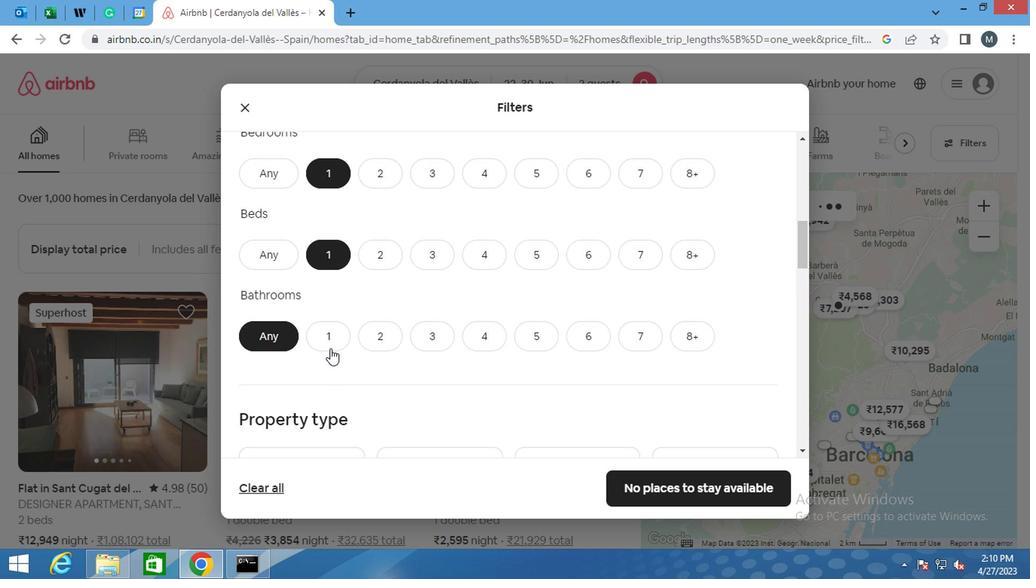 
Action: Mouse moved to (391, 329)
Screenshot: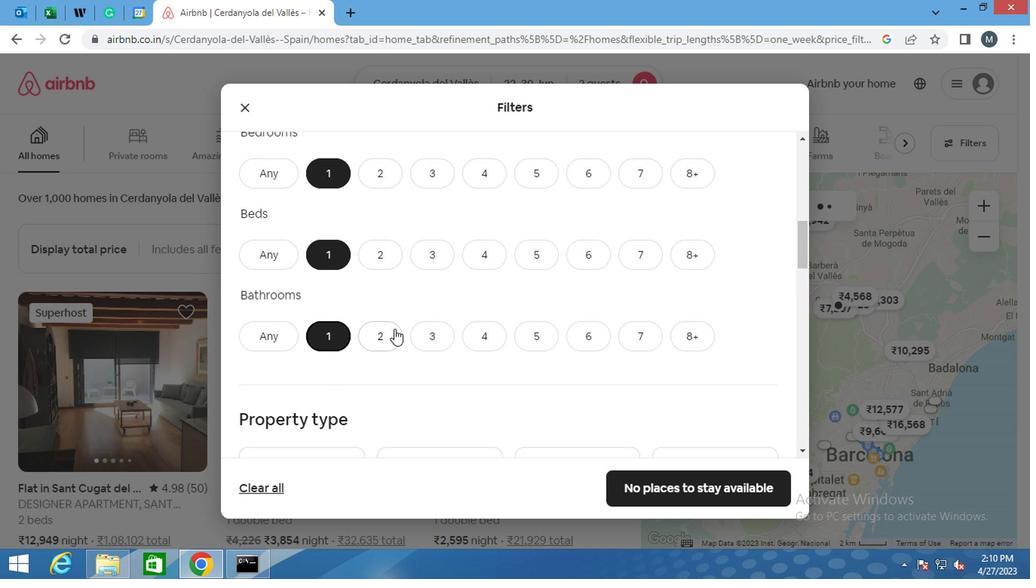 
Action: Mouse scrolled (391, 328) with delta (0, 0)
Screenshot: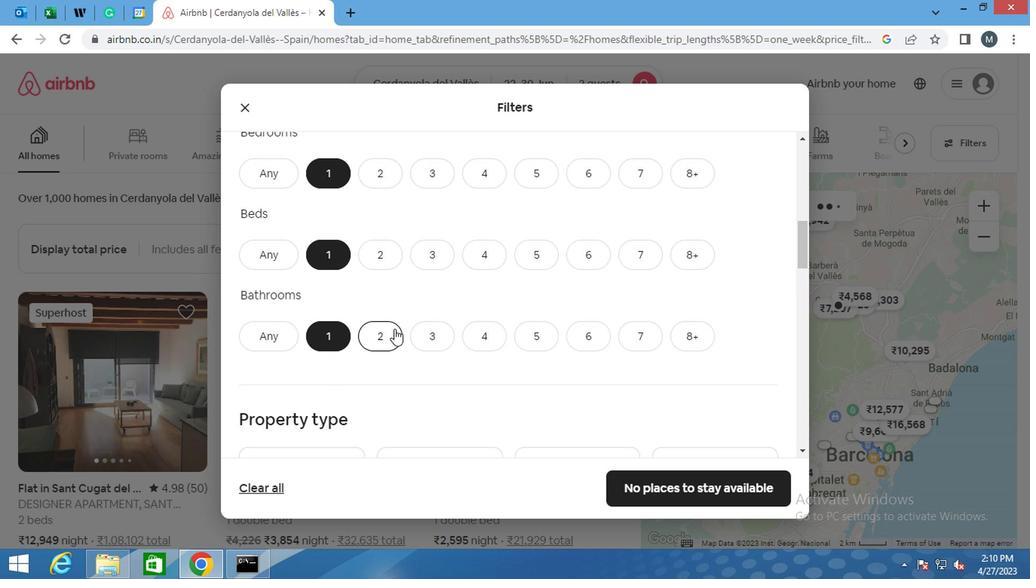 
Action: Mouse moved to (382, 332)
Screenshot: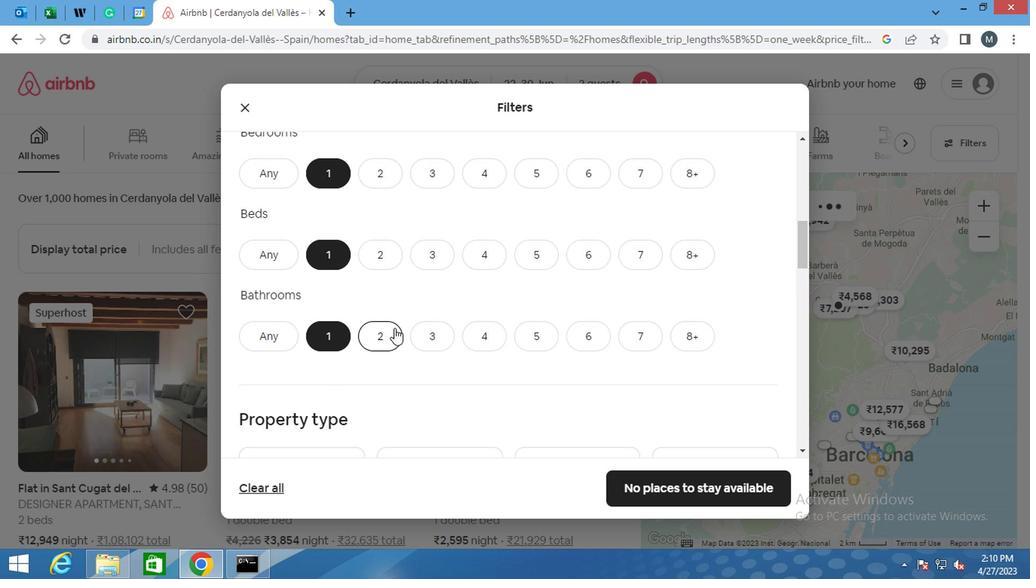 
Action: Mouse scrolled (382, 331) with delta (0, -1)
Screenshot: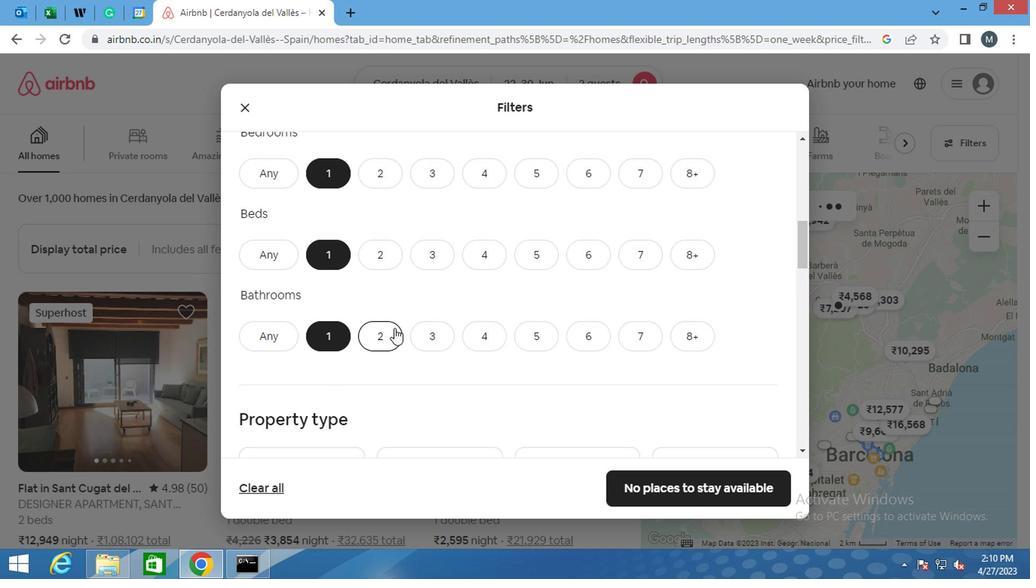 
Action: Mouse scrolled (382, 331) with delta (0, -1)
Screenshot: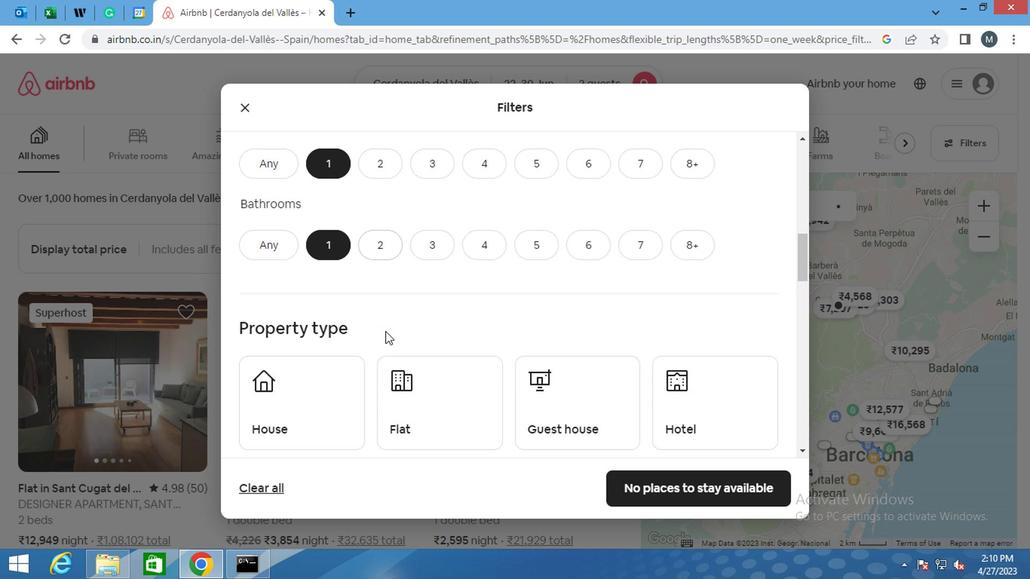 
Action: Mouse moved to (301, 295)
Screenshot: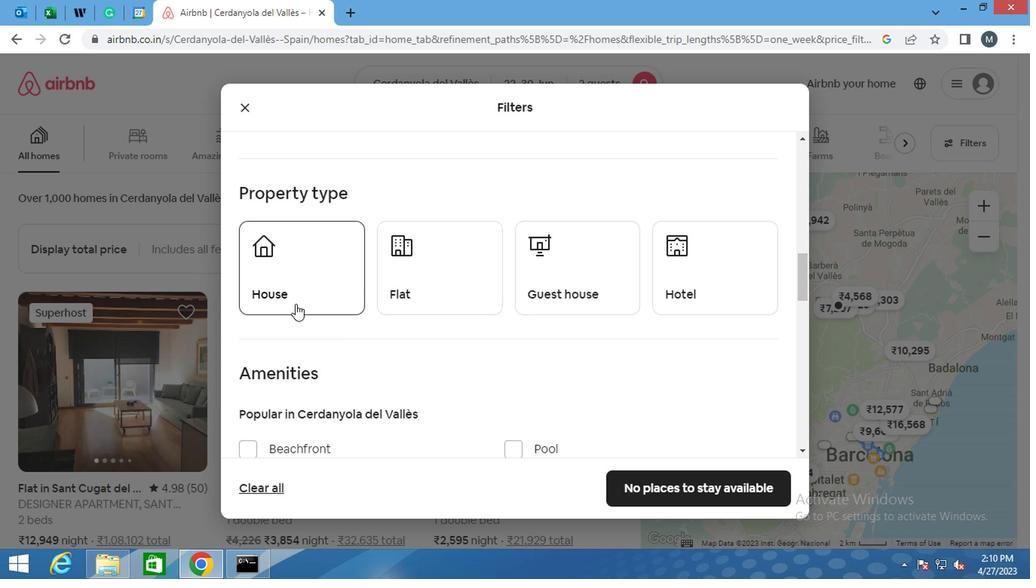 
Action: Mouse pressed left at (301, 295)
Screenshot: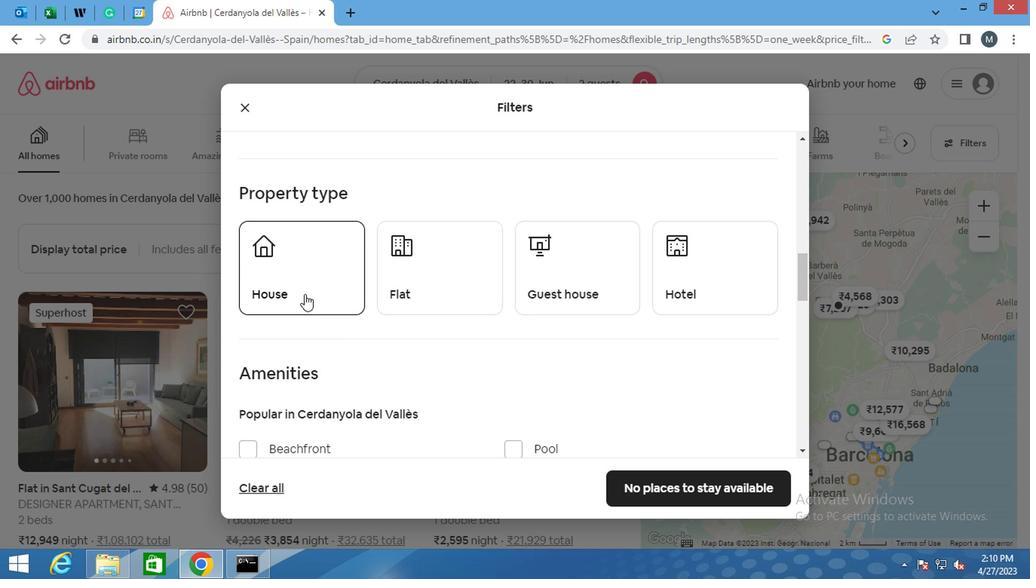 
Action: Mouse moved to (391, 287)
Screenshot: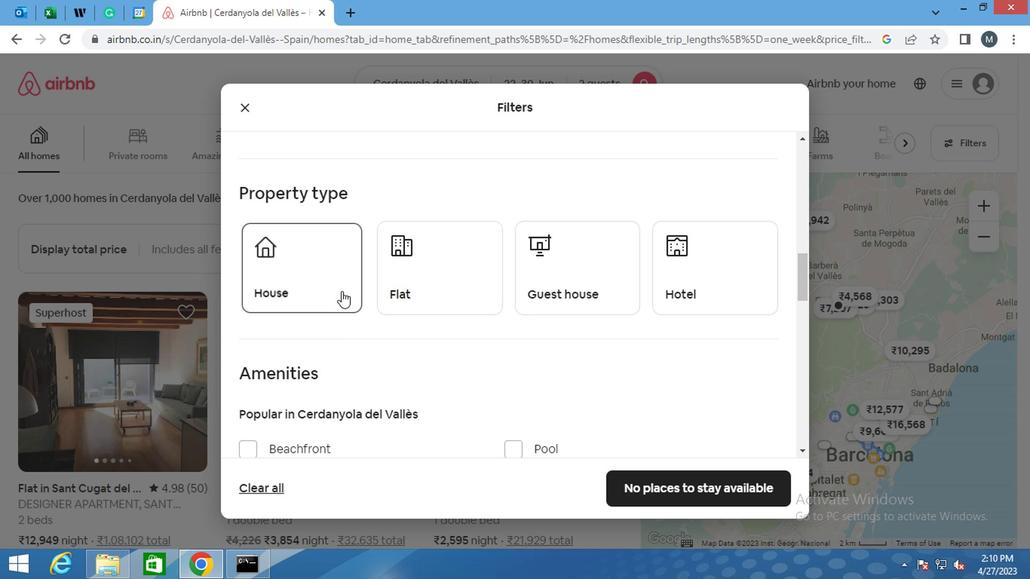 
Action: Mouse pressed left at (391, 287)
Screenshot: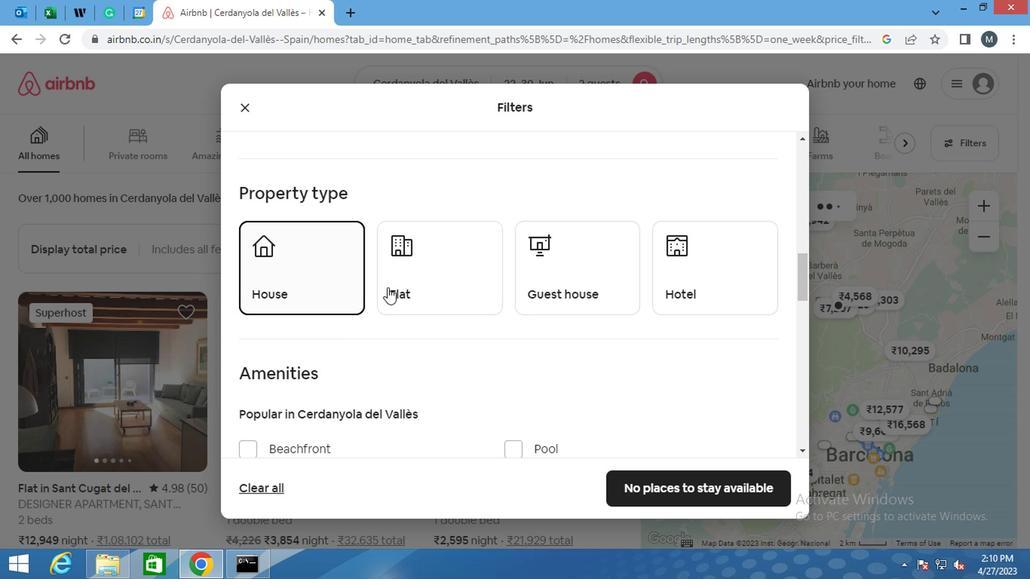 
Action: Mouse moved to (533, 279)
Screenshot: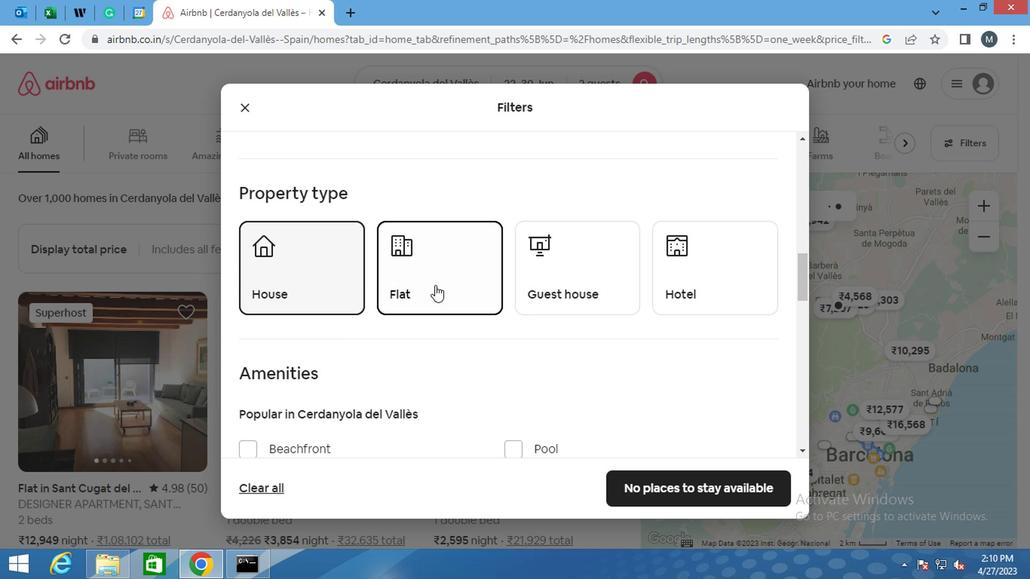 
Action: Mouse pressed left at (533, 279)
Screenshot: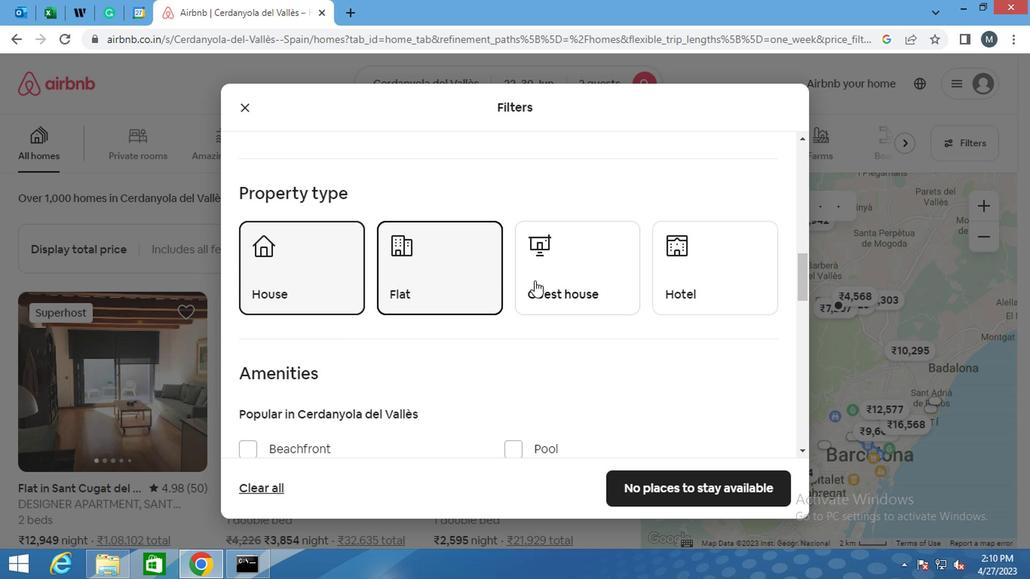 
Action: Mouse moved to (700, 278)
Screenshot: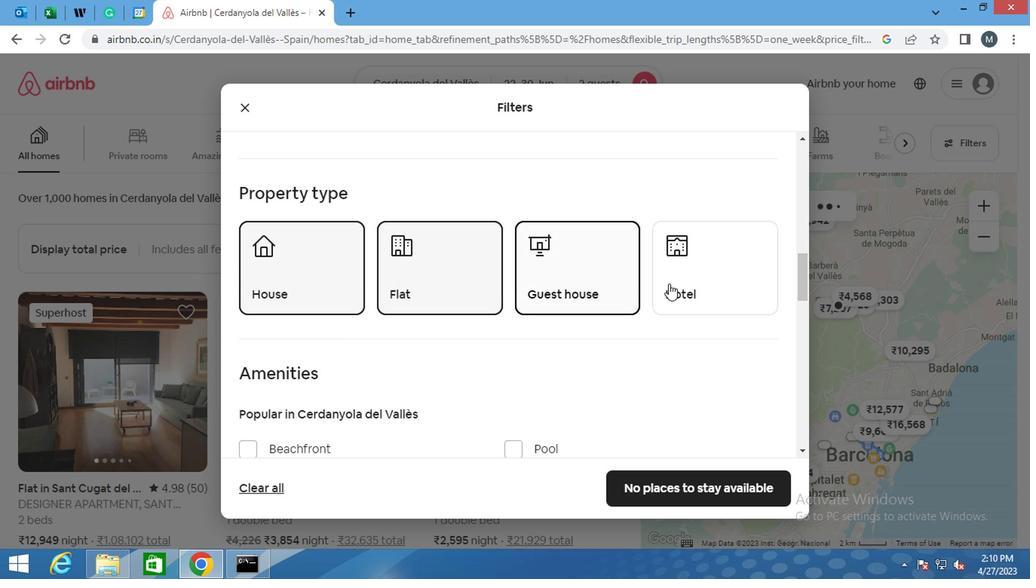 
Action: Mouse pressed left at (700, 278)
Screenshot: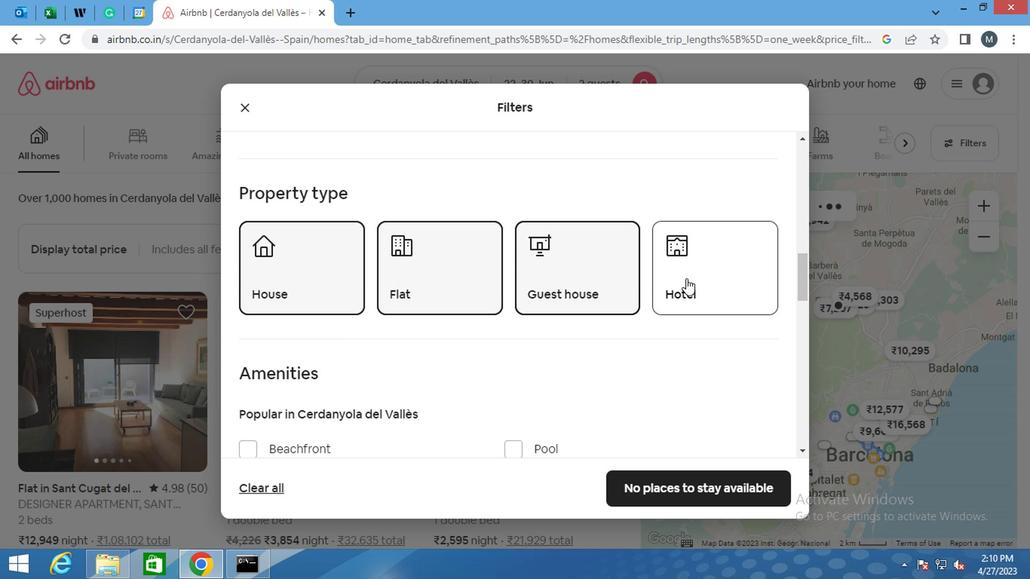 
Action: Mouse moved to (488, 296)
Screenshot: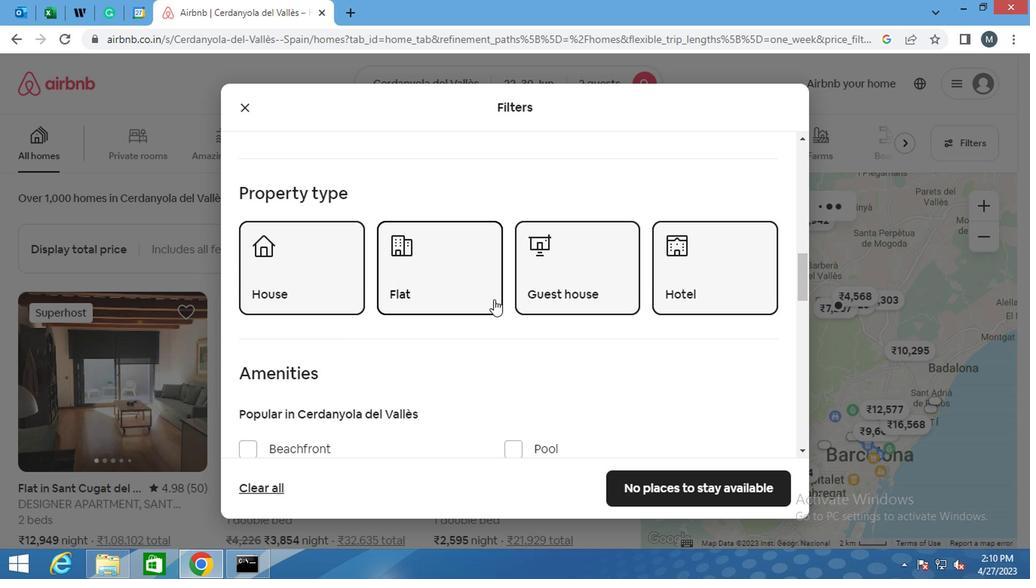 
Action: Mouse scrolled (488, 296) with delta (0, 0)
Screenshot: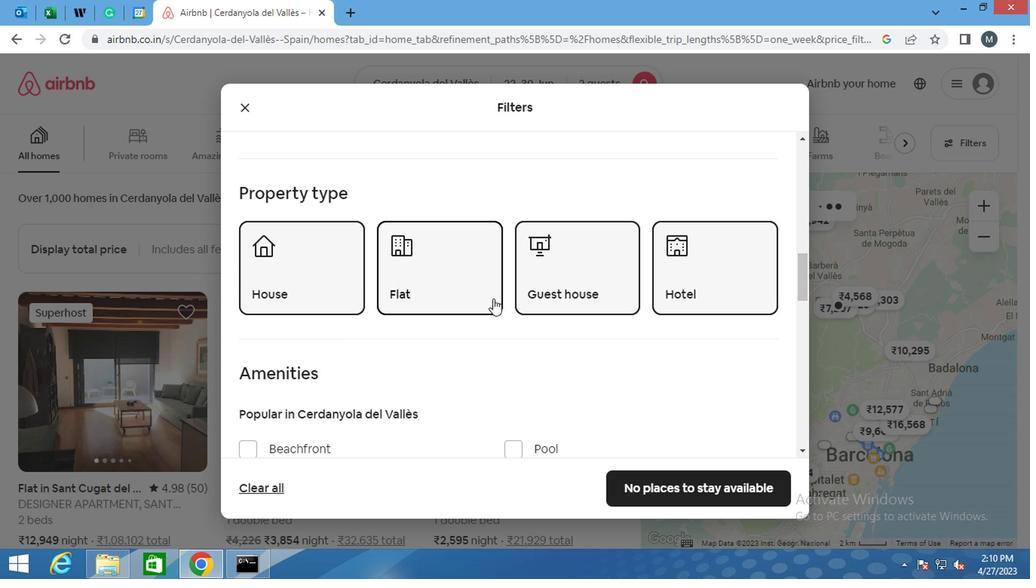 
Action: Mouse moved to (473, 296)
Screenshot: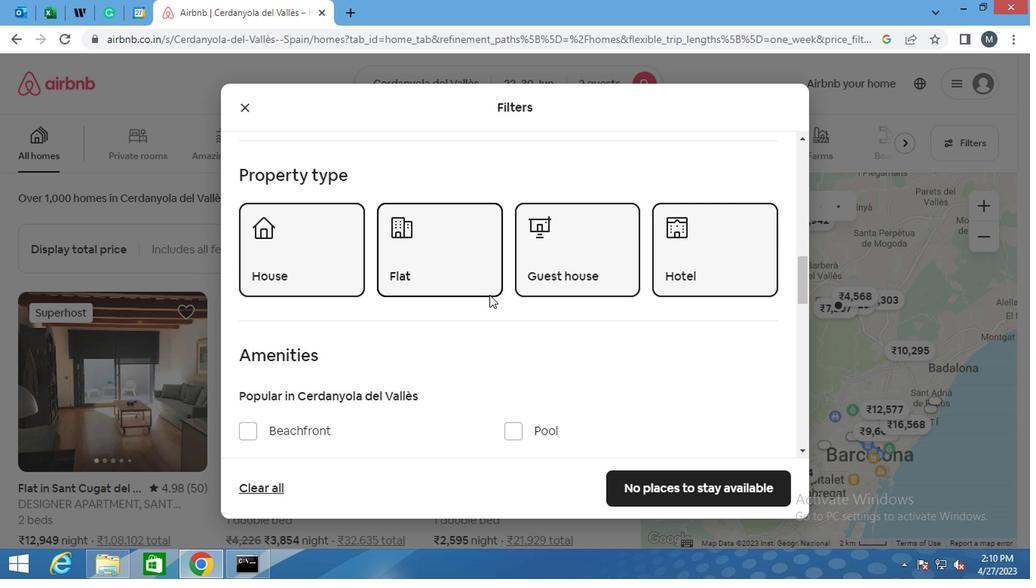 
Action: Mouse scrolled (473, 296) with delta (0, 0)
Screenshot: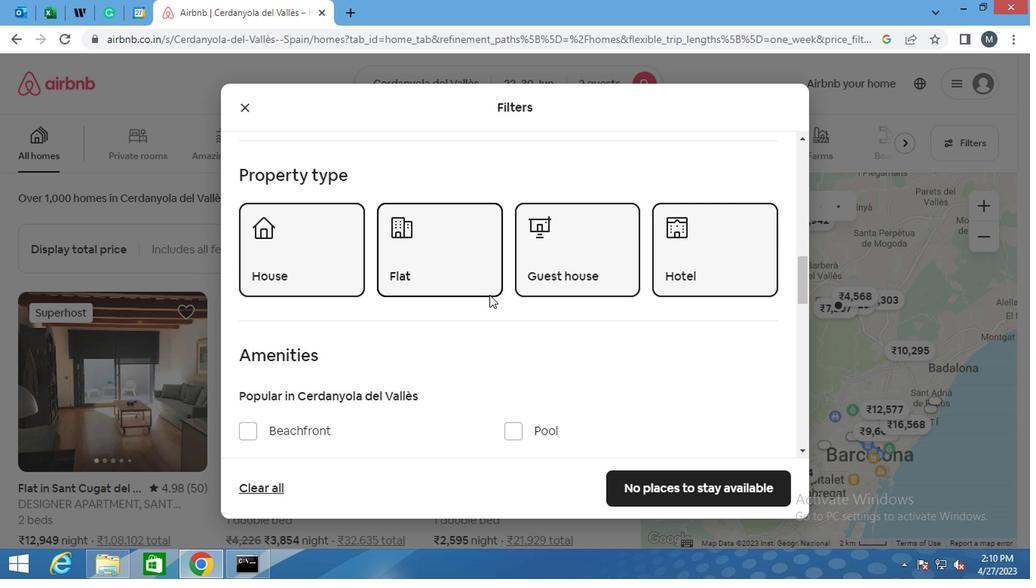 
Action: Mouse moved to (472, 296)
Screenshot: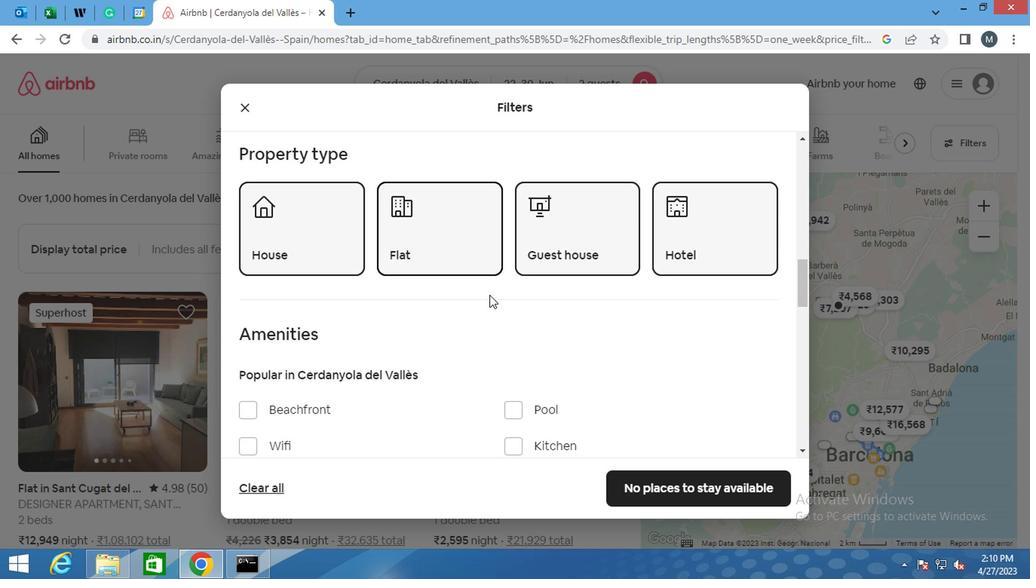 
Action: Mouse scrolled (472, 296) with delta (0, 0)
Screenshot: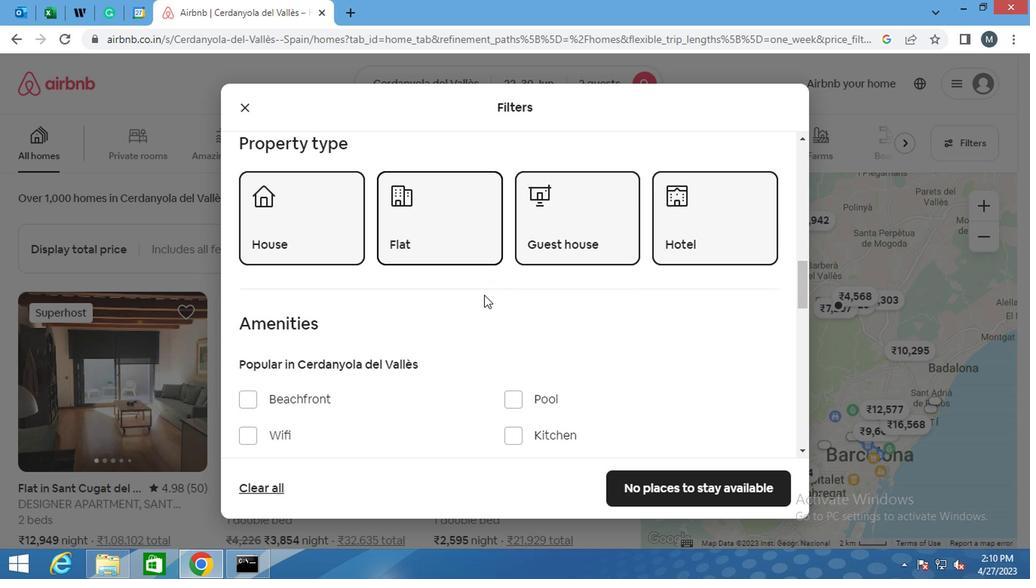 
Action: Mouse moved to (469, 298)
Screenshot: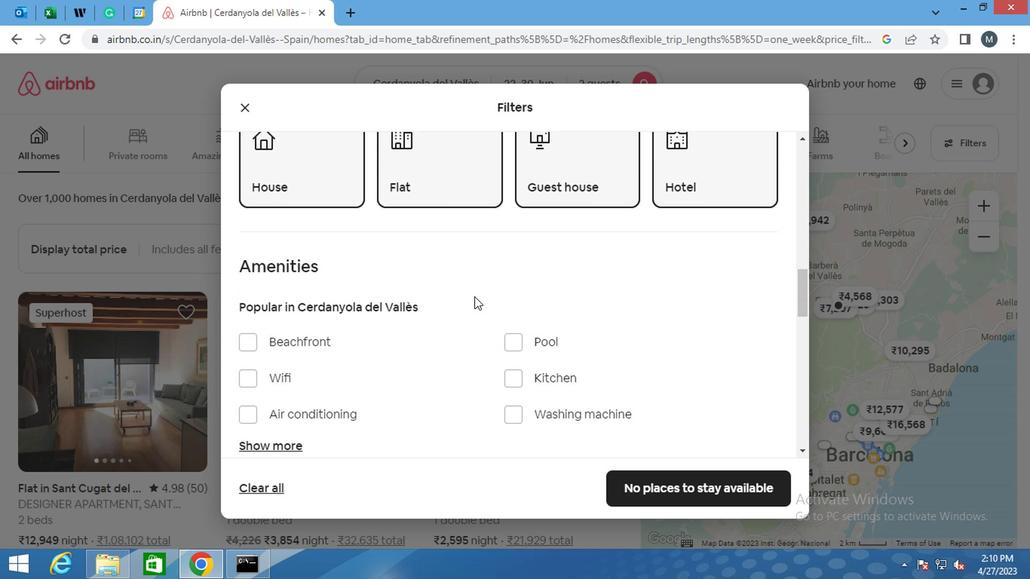 
Action: Mouse scrolled (469, 297) with delta (0, -1)
Screenshot: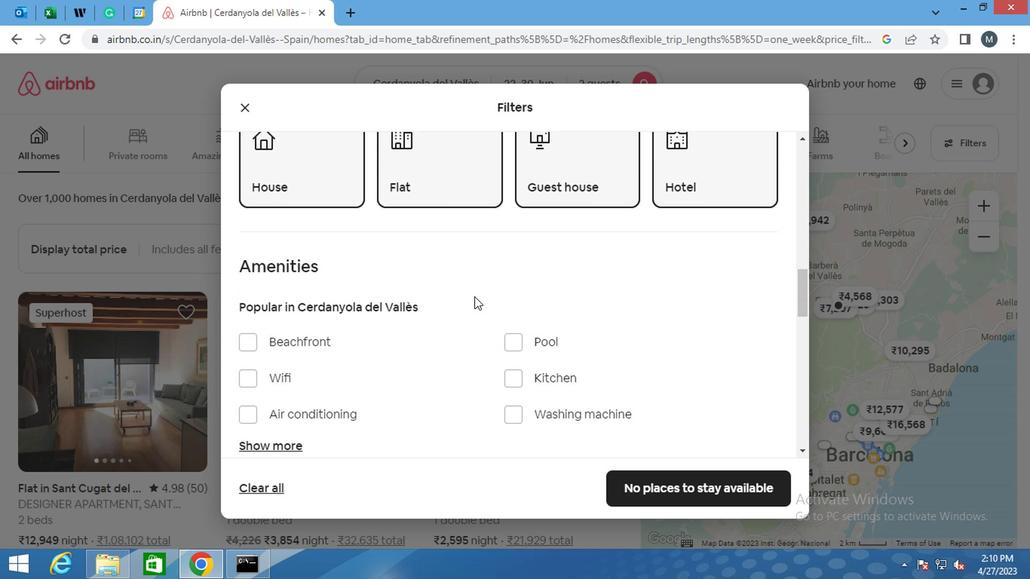 
Action: Mouse moved to (466, 299)
Screenshot: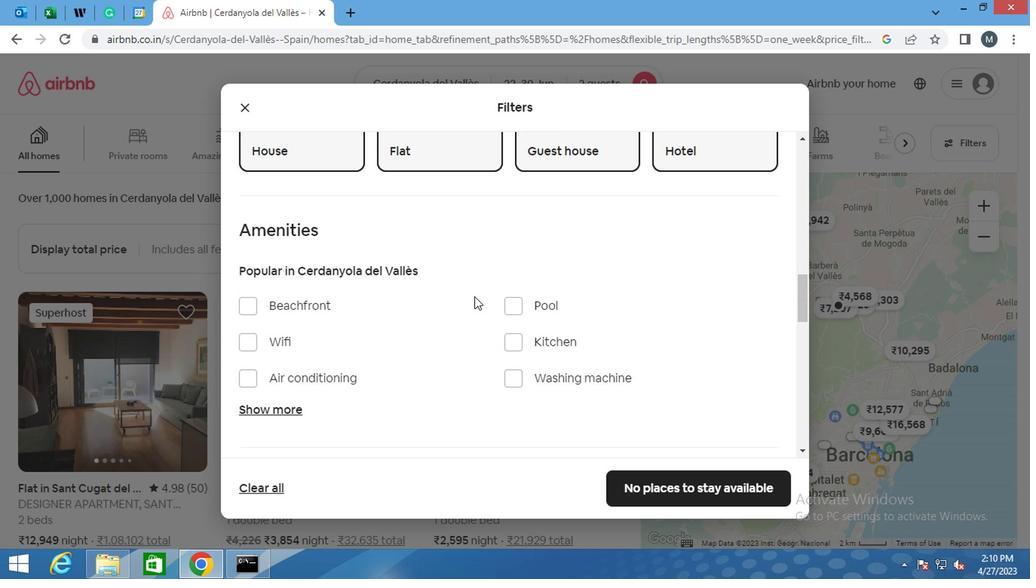 
Action: Mouse scrolled (466, 298) with delta (0, 0)
Screenshot: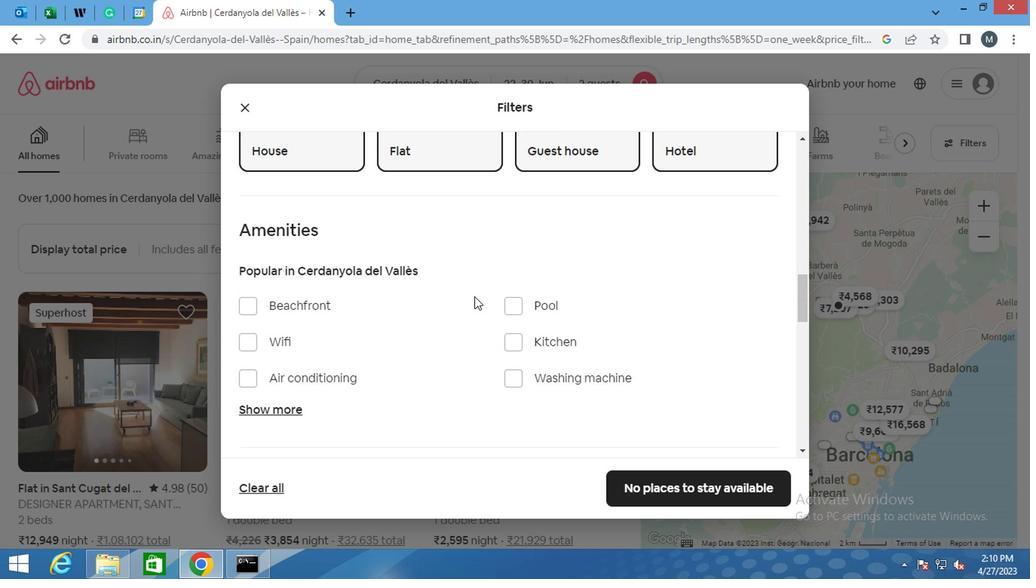 
Action: Mouse moved to (428, 316)
Screenshot: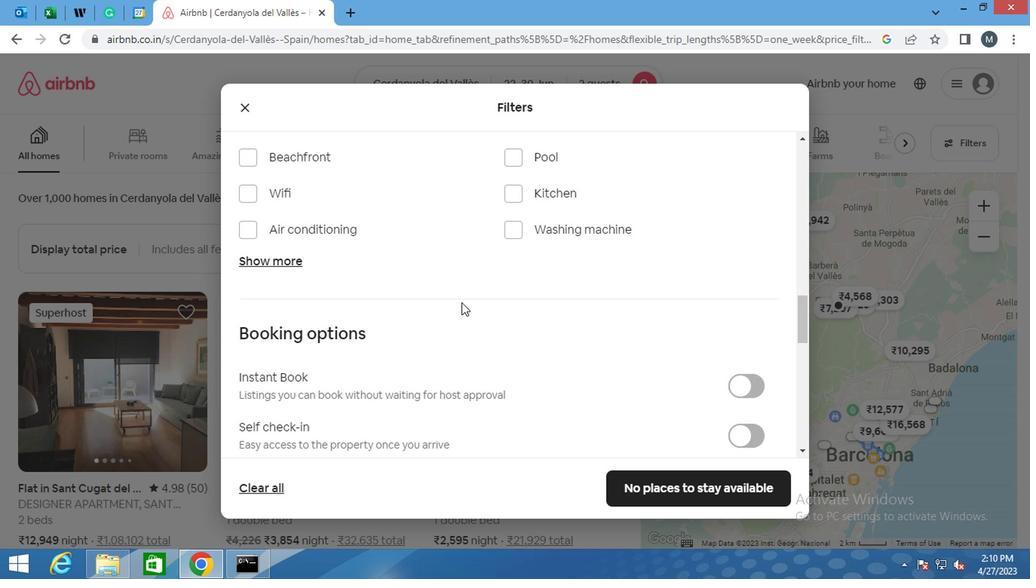 
Action: Mouse scrolled (428, 315) with delta (0, 0)
Screenshot: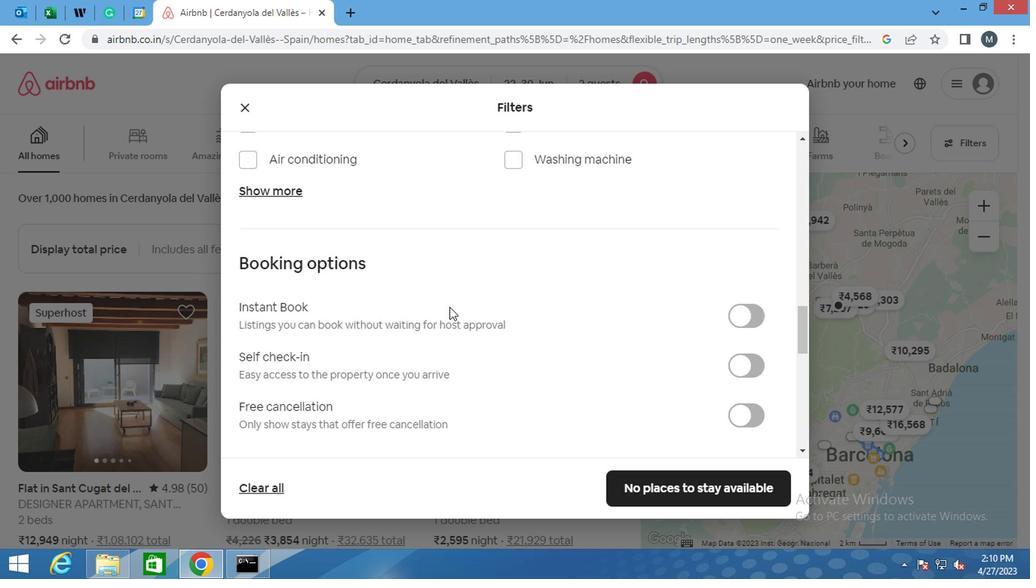 
Action: Mouse scrolled (428, 315) with delta (0, 0)
Screenshot: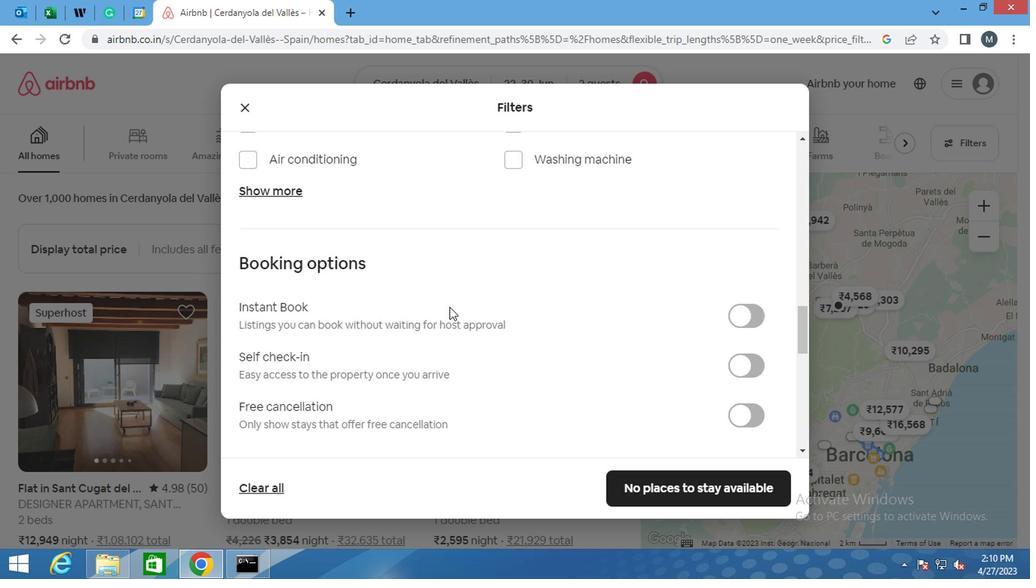 
Action: Mouse moved to (746, 204)
Screenshot: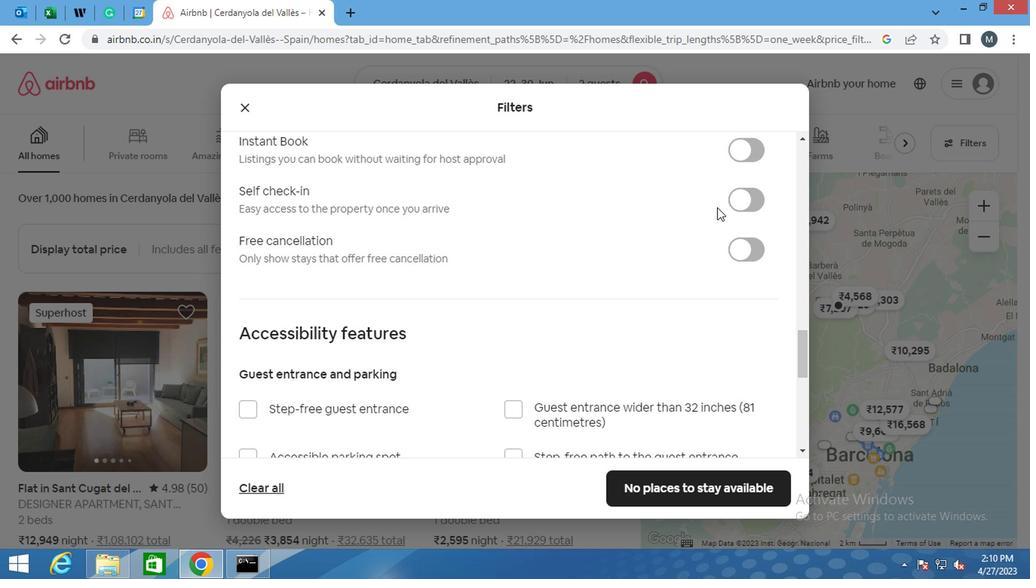 
Action: Mouse pressed left at (746, 204)
Screenshot: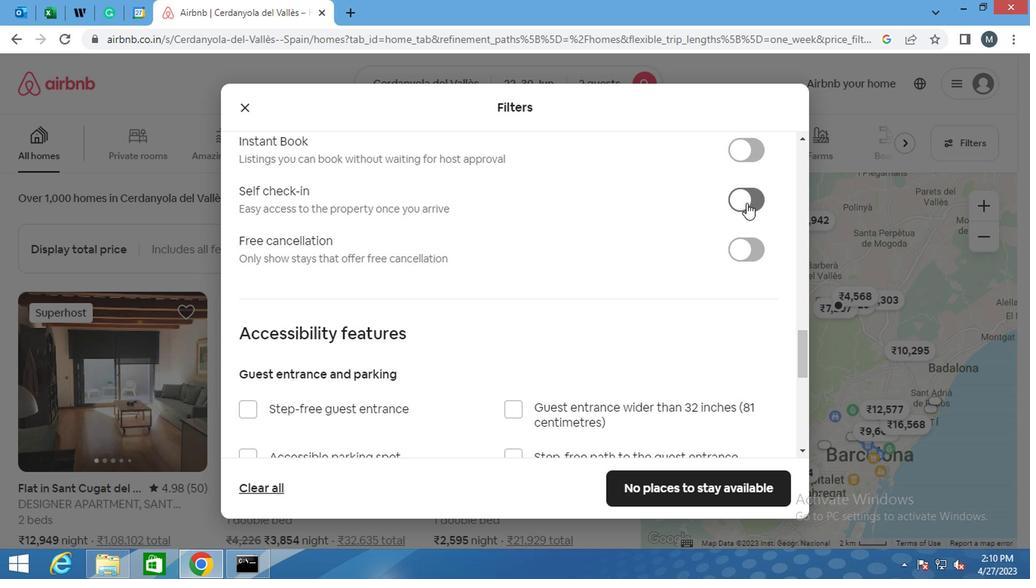 
Action: Mouse moved to (543, 267)
Screenshot: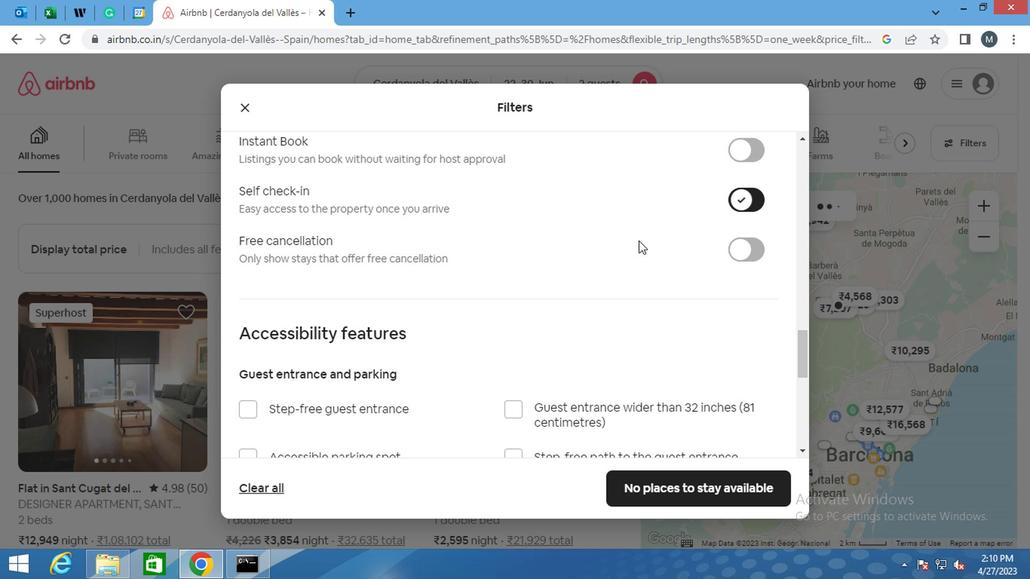 
Action: Mouse scrolled (543, 266) with delta (0, -1)
Screenshot: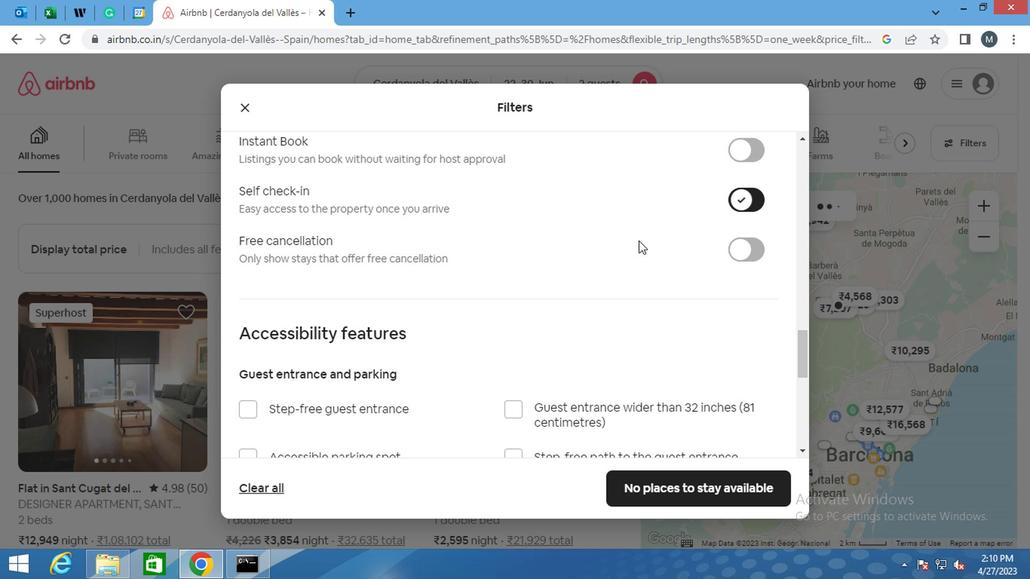 
Action: Mouse moved to (540, 270)
Screenshot: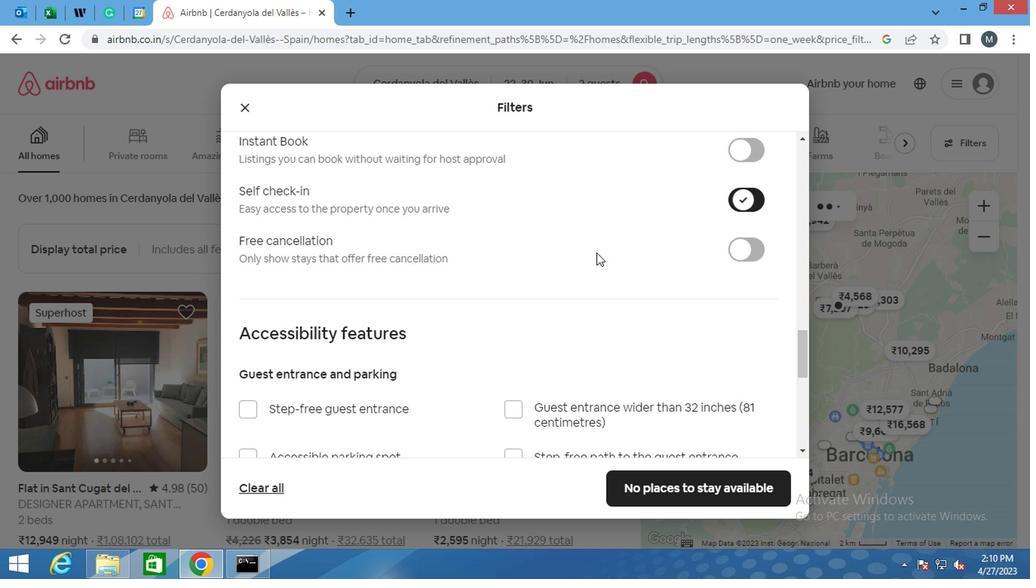
Action: Mouse scrolled (540, 268) with delta (0, -1)
Screenshot: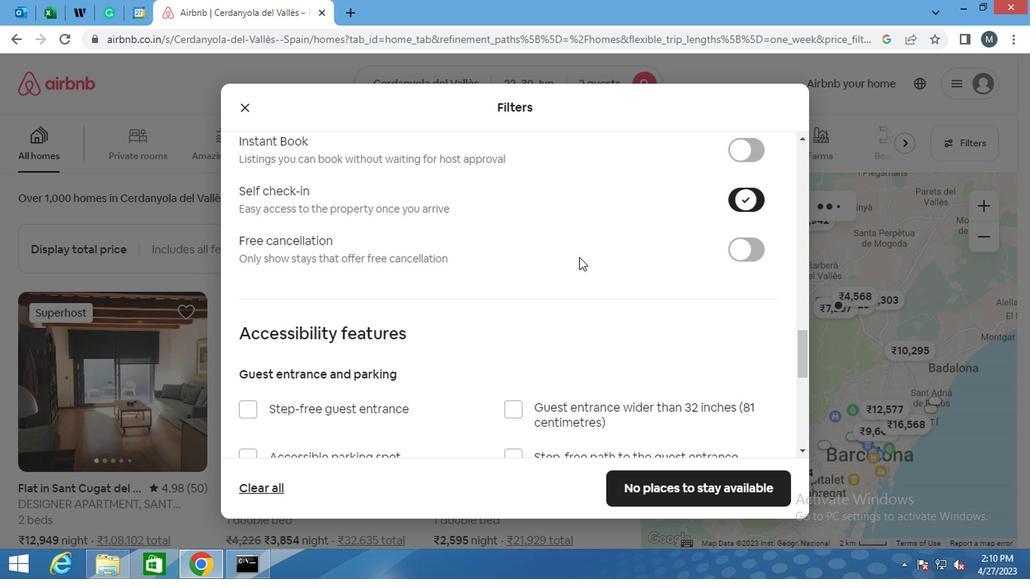 
Action: Mouse moved to (511, 274)
Screenshot: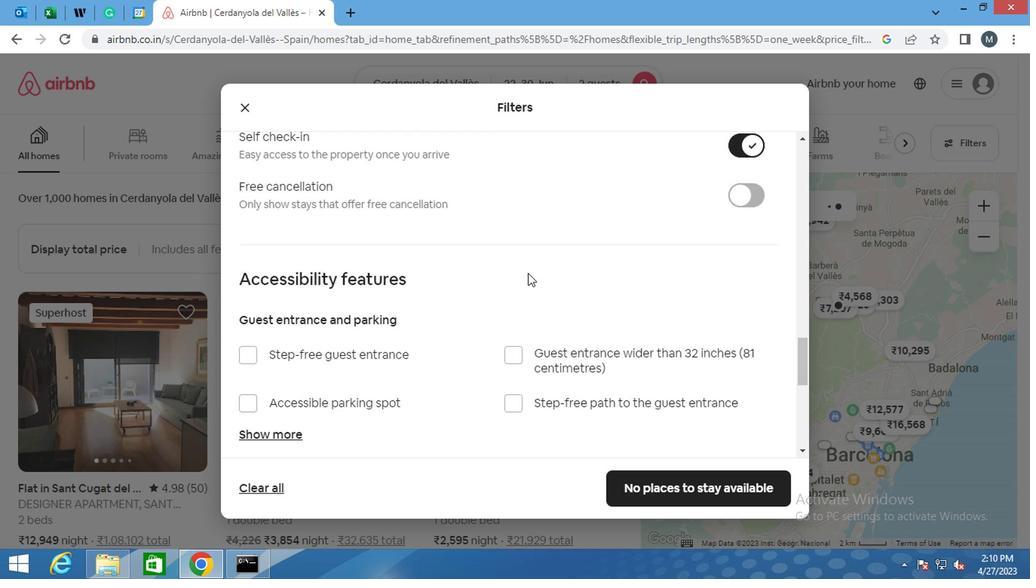
Action: Mouse scrolled (511, 274) with delta (0, 0)
Screenshot: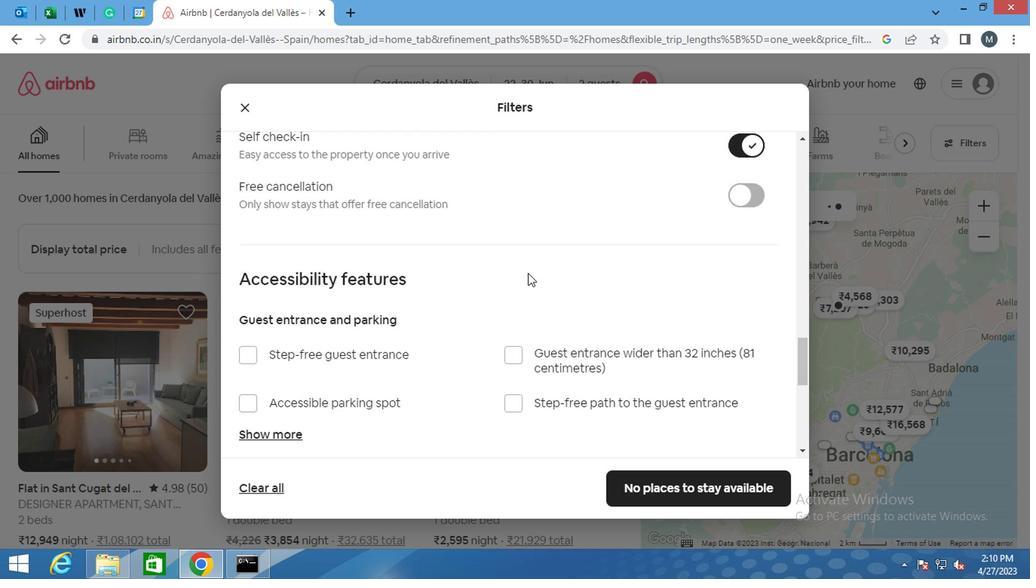 
Action: Mouse moved to (454, 289)
Screenshot: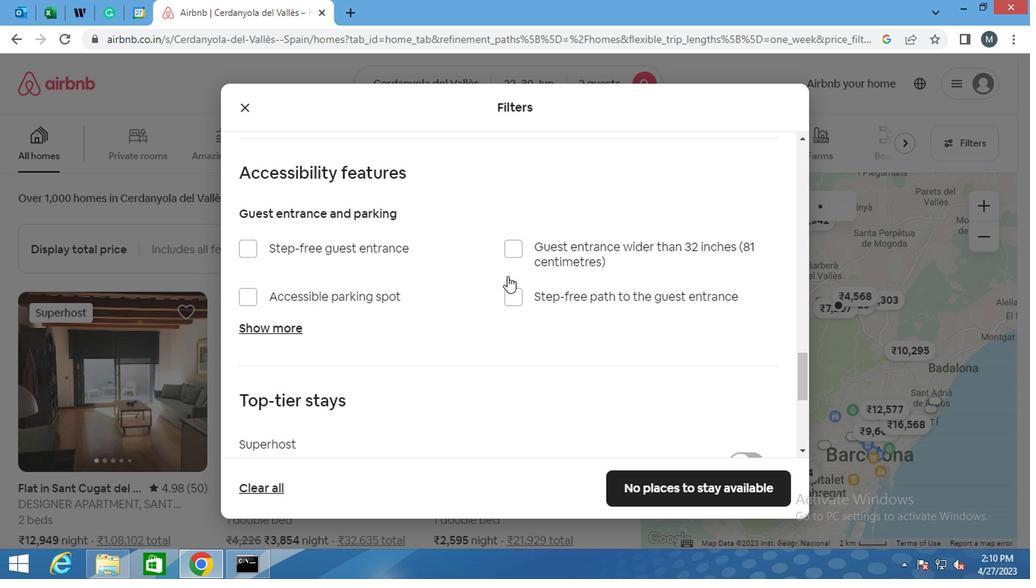 
Action: Mouse scrolled (454, 288) with delta (0, 0)
Screenshot: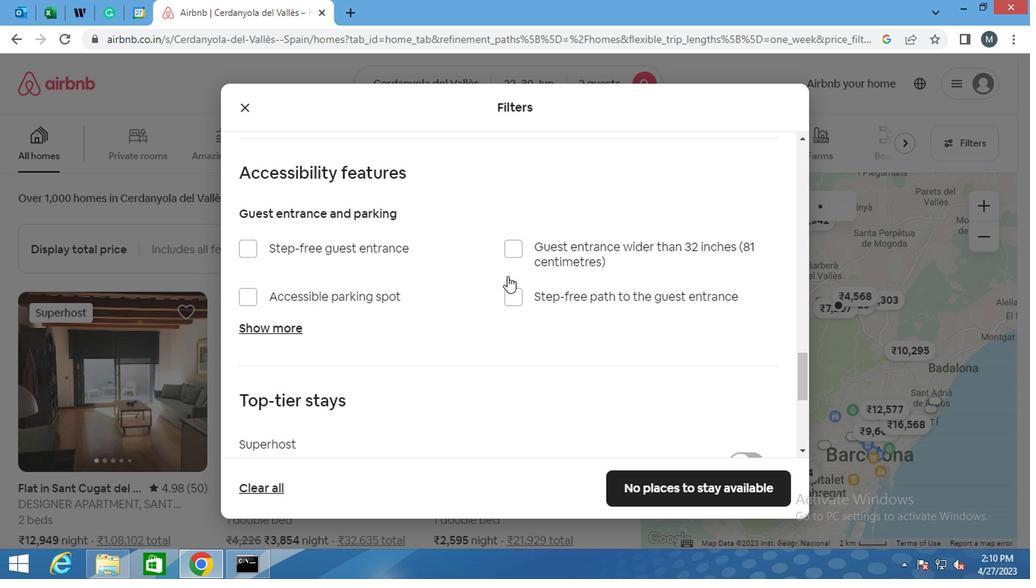 
Action: Mouse moved to (448, 292)
Screenshot: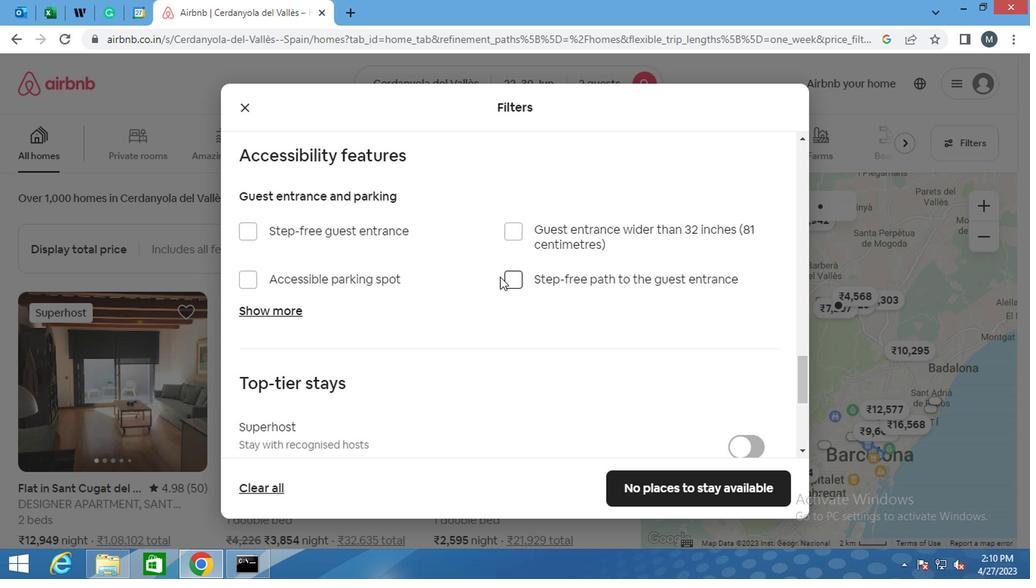 
Action: Mouse scrolled (448, 291) with delta (0, -1)
Screenshot: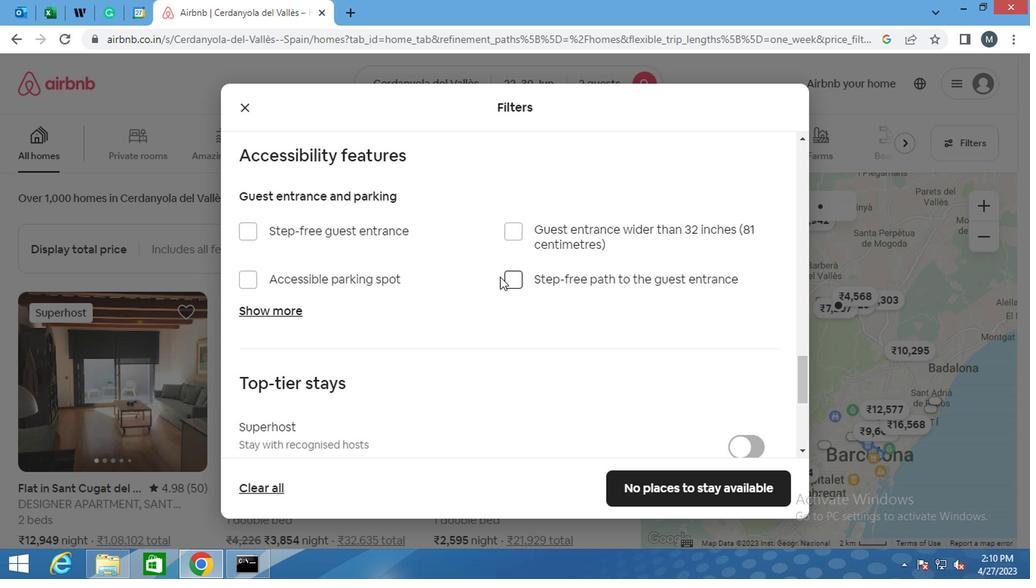
Action: Mouse moved to (348, 338)
Screenshot: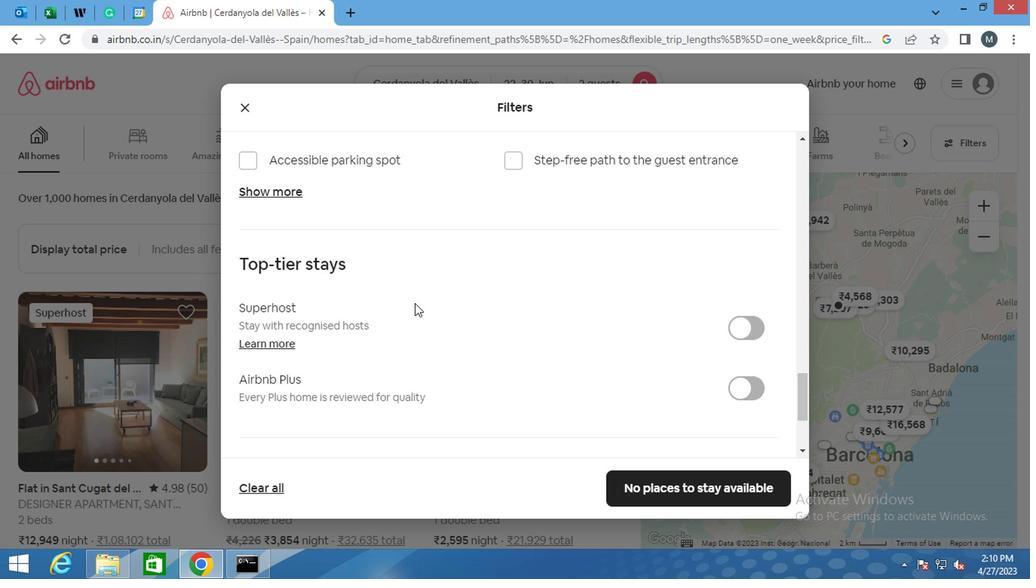 
Action: Mouse scrolled (348, 337) with delta (0, 0)
Screenshot: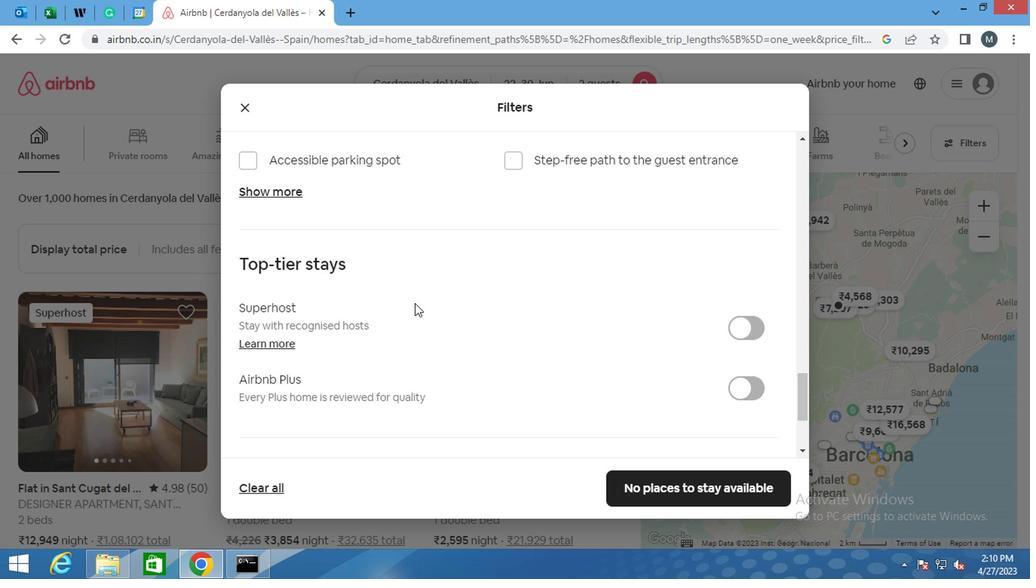 
Action: Mouse moved to (333, 344)
Screenshot: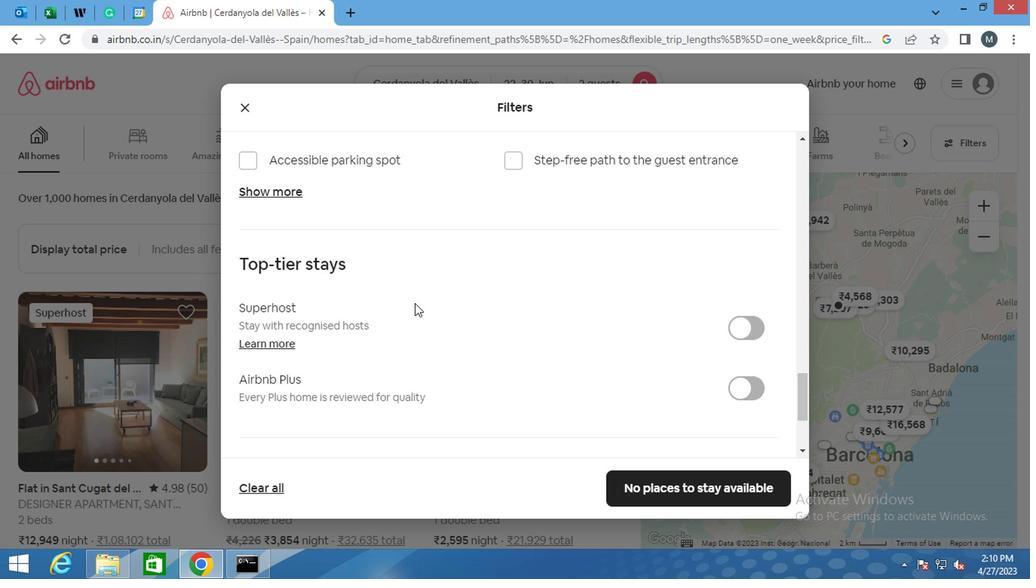 
Action: Mouse scrolled (333, 343) with delta (0, 0)
Screenshot: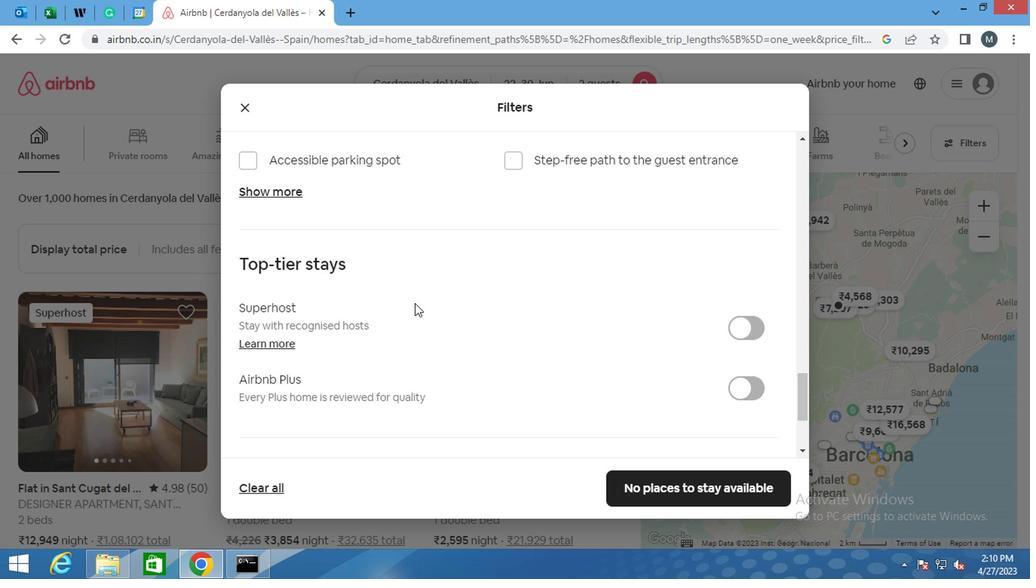 
Action: Mouse moved to (248, 351)
Screenshot: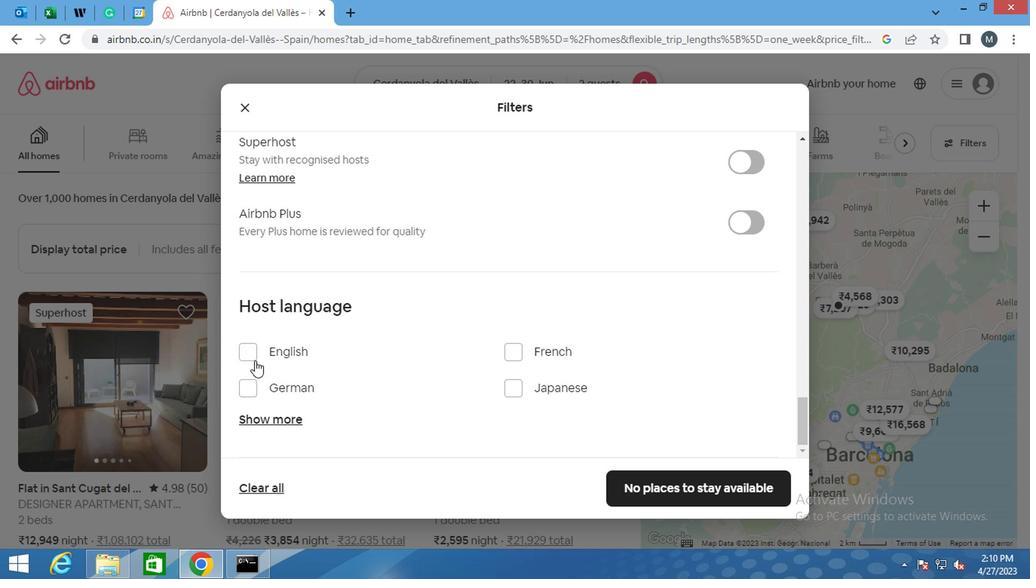 
Action: Mouse pressed left at (248, 351)
Screenshot: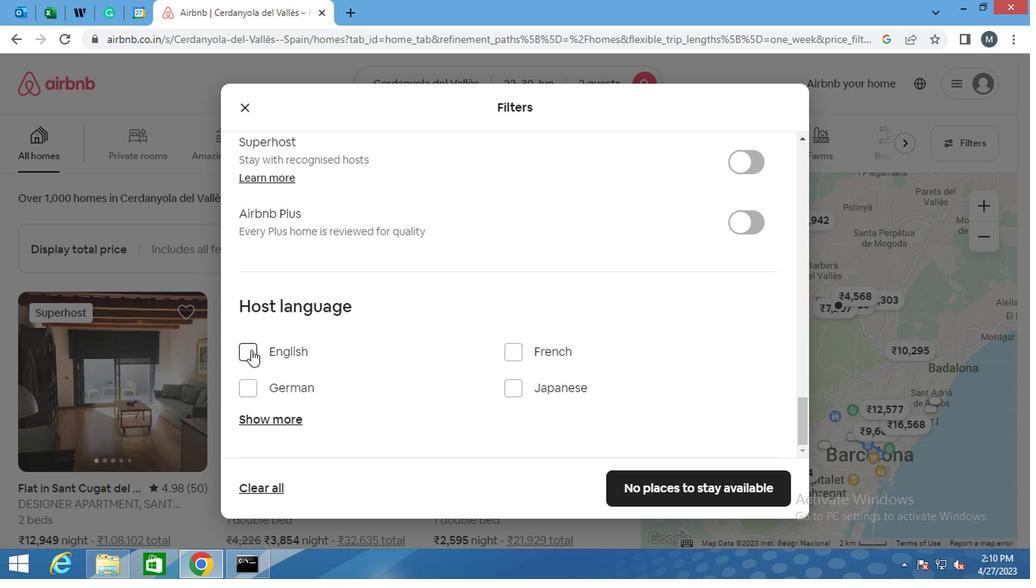 
Action: Mouse moved to (677, 485)
Screenshot: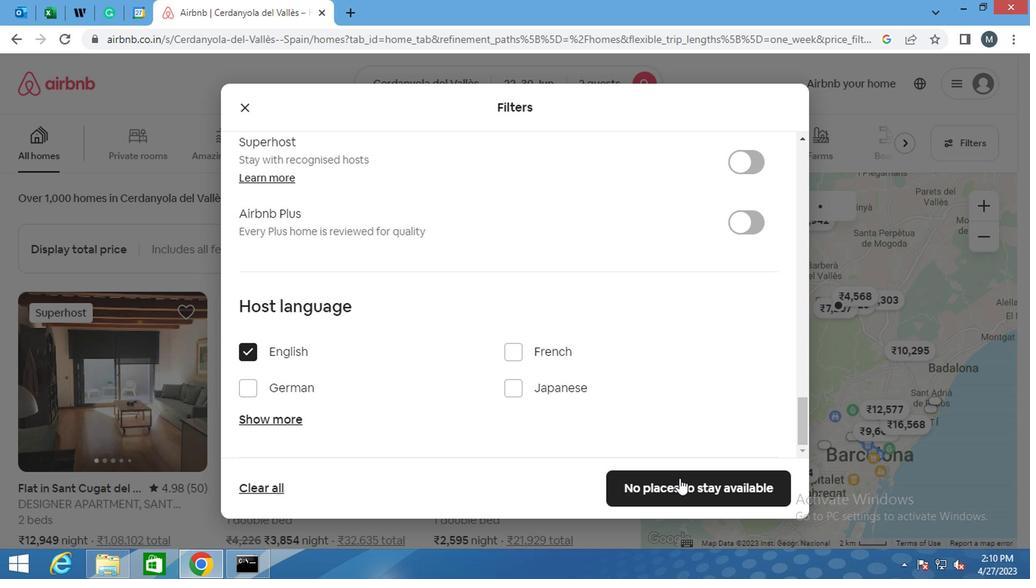 
Action: Mouse pressed left at (677, 485)
Screenshot: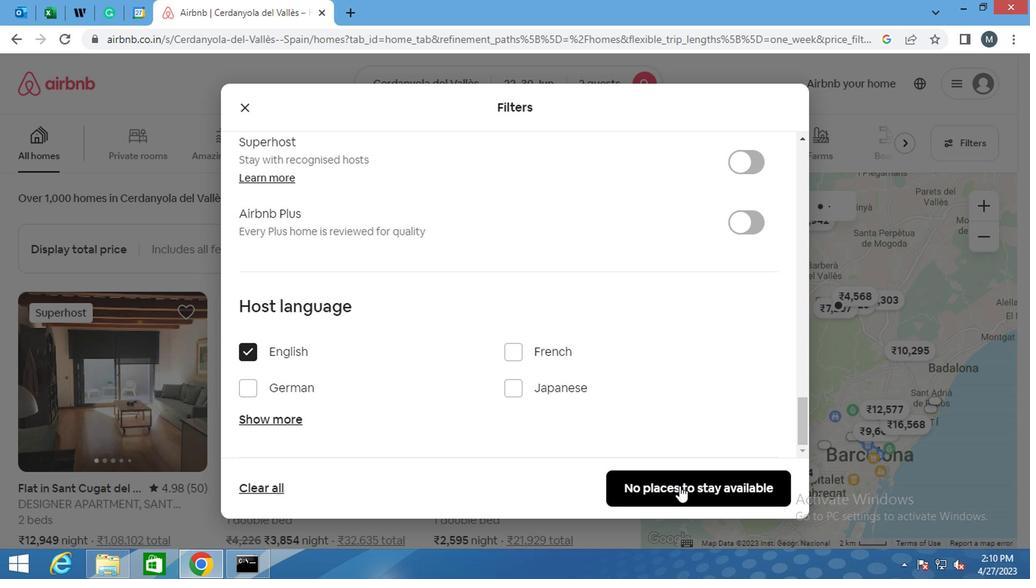 
Action: Mouse moved to (676, 479)
Screenshot: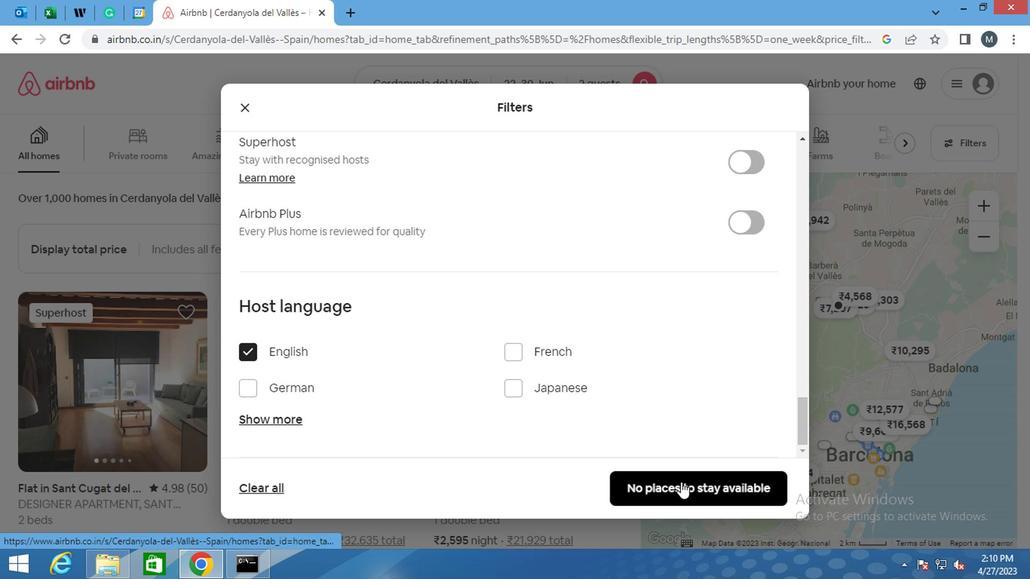 
